 Task: Create a sub task Gather and Analyse Requirements for the task  Develop a new mobile app for a delivery service in the project AgileDream , assign it to team member softage.2@softage.net and update the status of the sub task to  Completed , set the priority of the sub task to High
Action: Mouse moved to (473, 343)
Screenshot: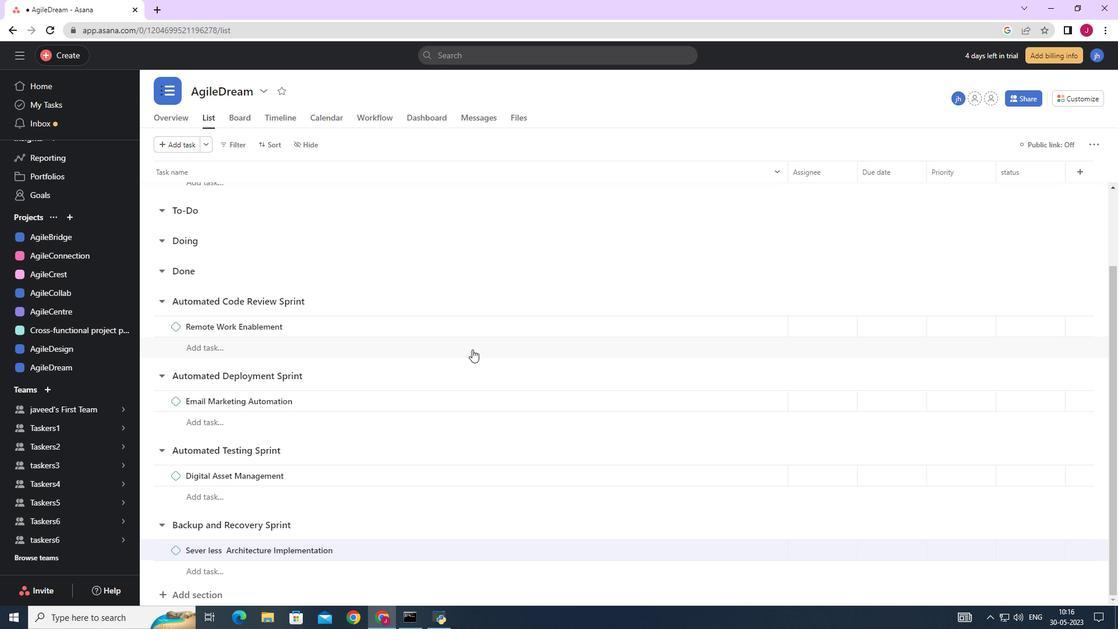 
Action: Mouse scrolled (473, 343) with delta (0, 0)
Screenshot: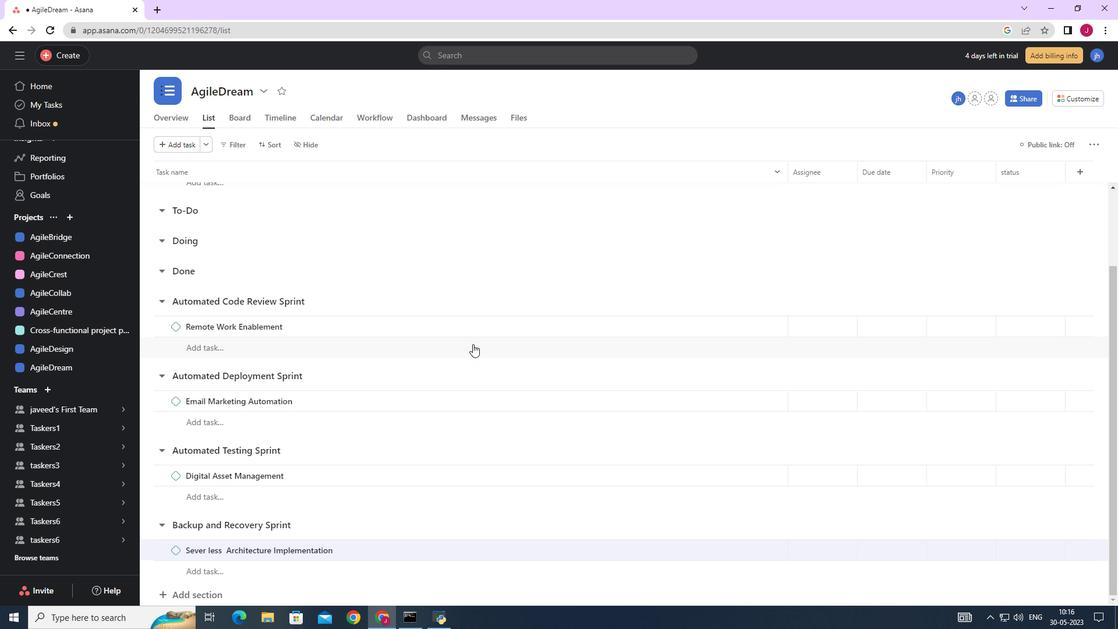 
Action: Mouse moved to (473, 343)
Screenshot: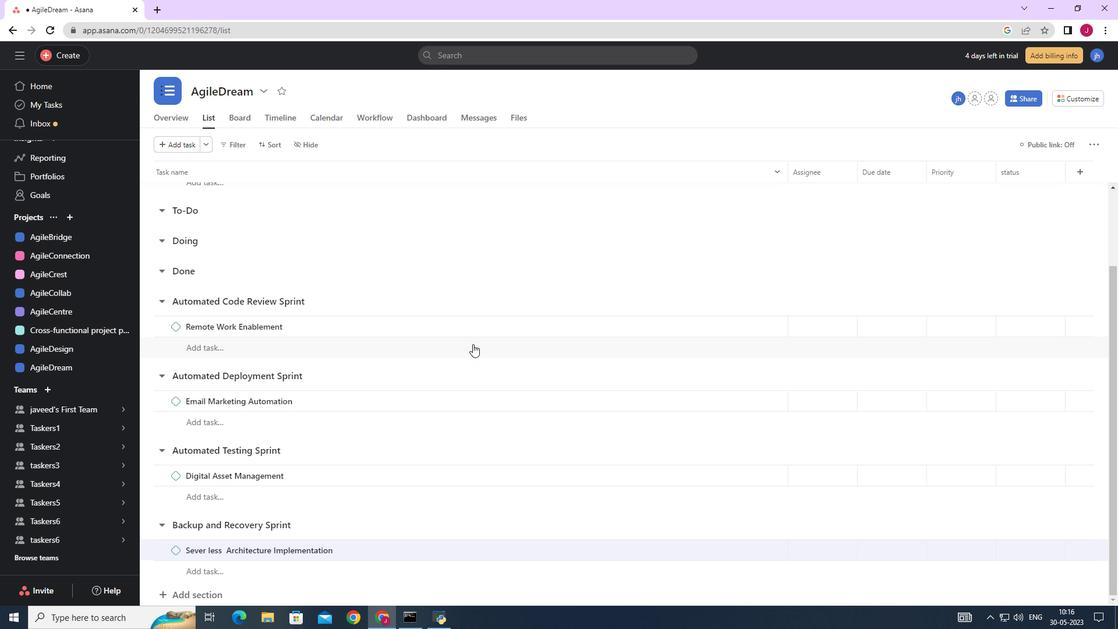 
Action: Mouse scrolled (473, 343) with delta (0, 0)
Screenshot: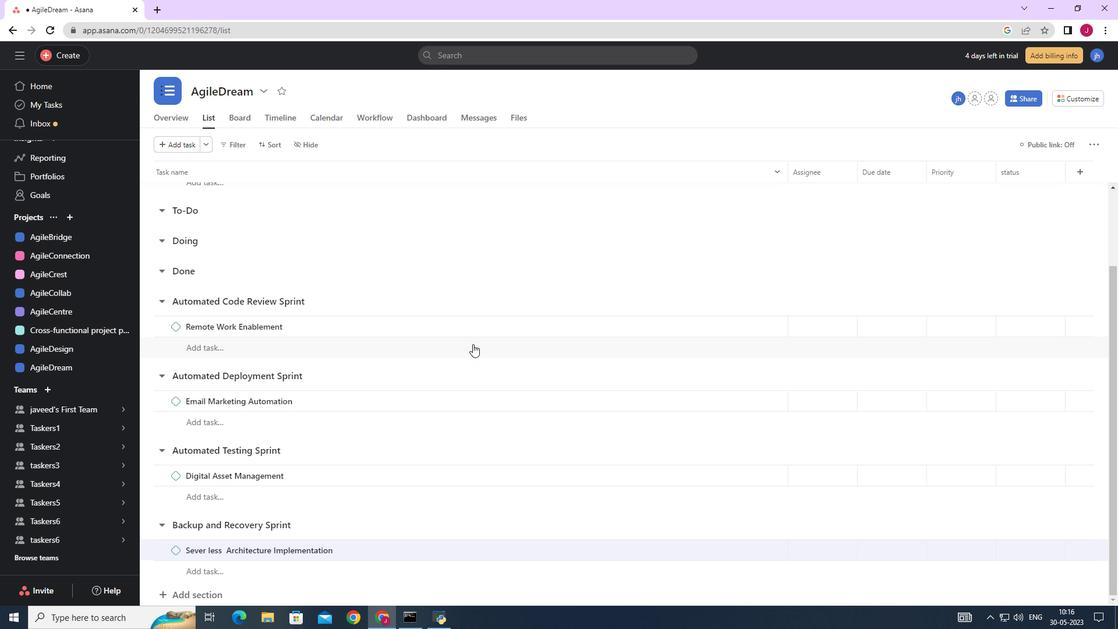 
Action: Mouse scrolled (473, 343) with delta (0, 0)
Screenshot: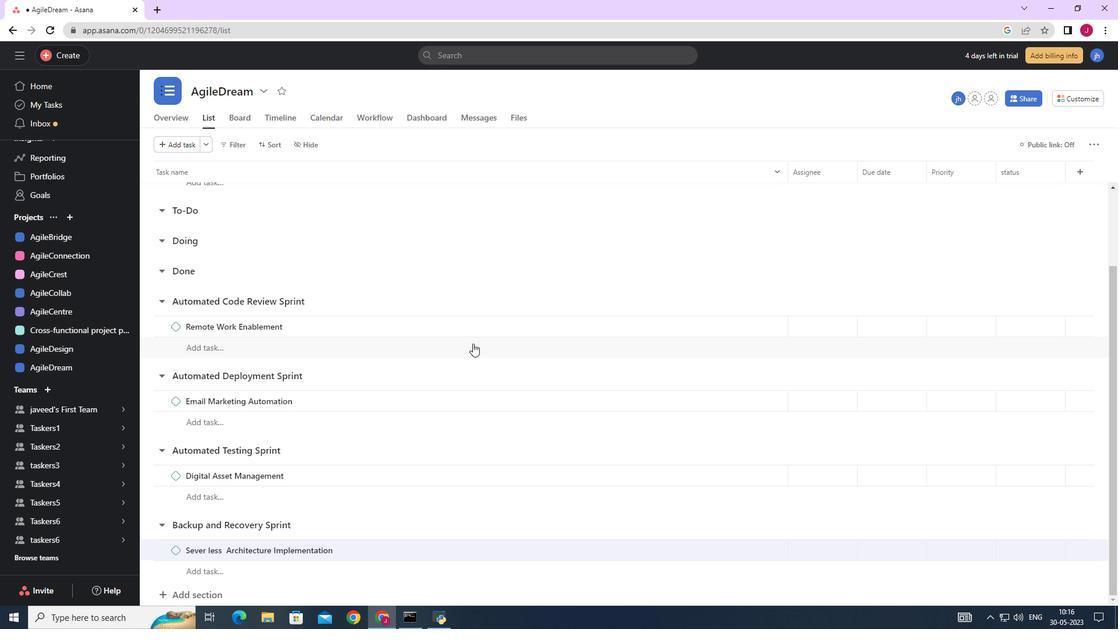 
Action: Mouse moved to (371, 344)
Screenshot: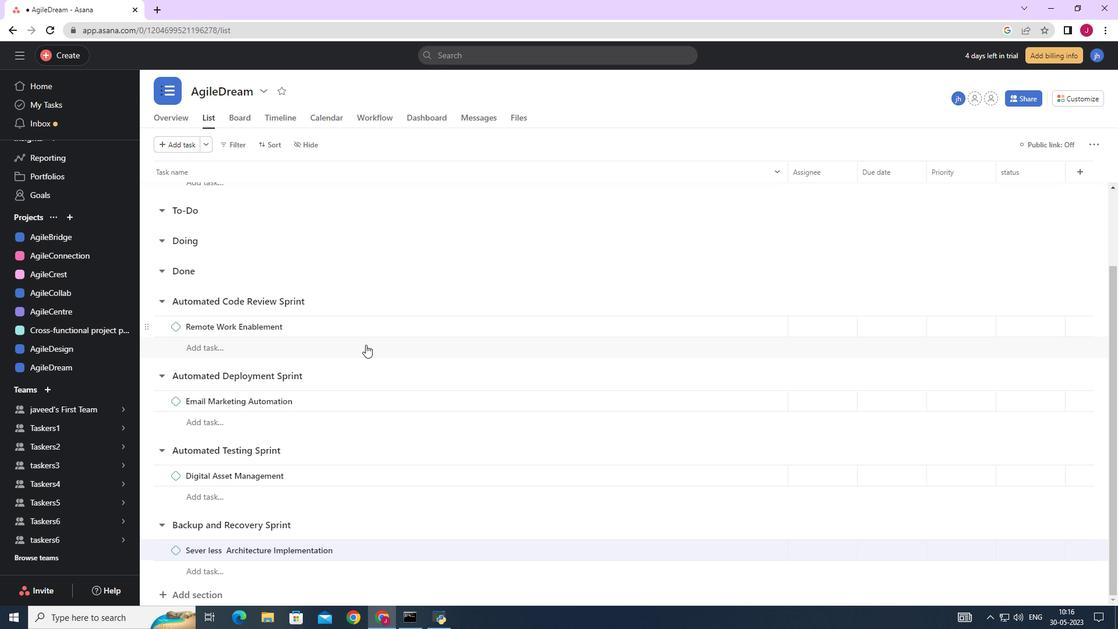 
Action: Mouse scrolled (371, 345) with delta (0, 0)
Screenshot: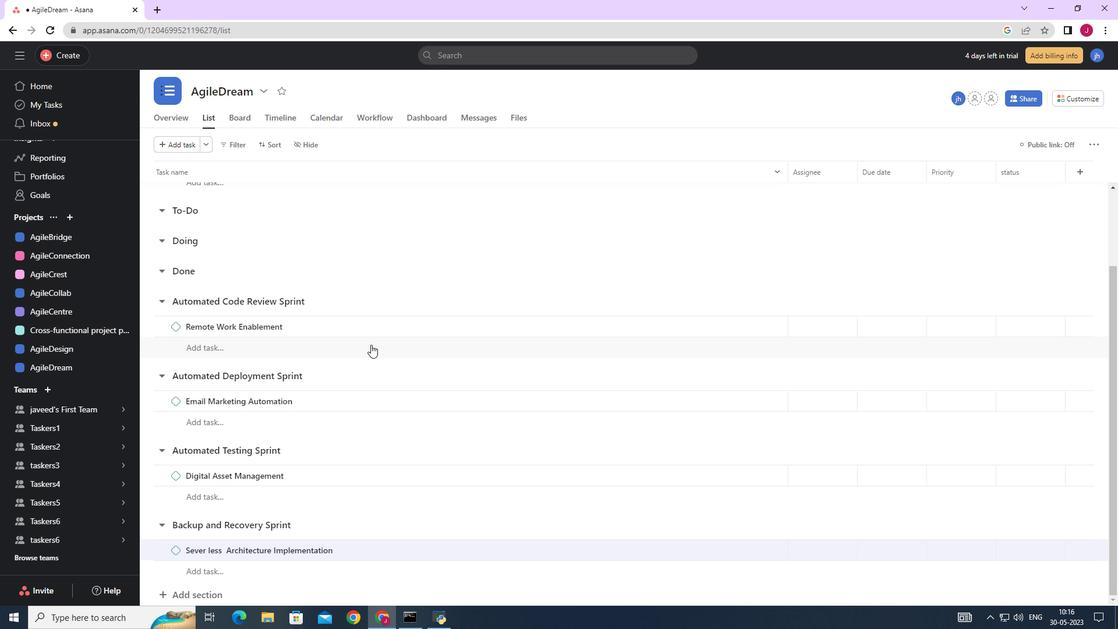 
Action: Mouse scrolled (371, 345) with delta (0, 0)
Screenshot: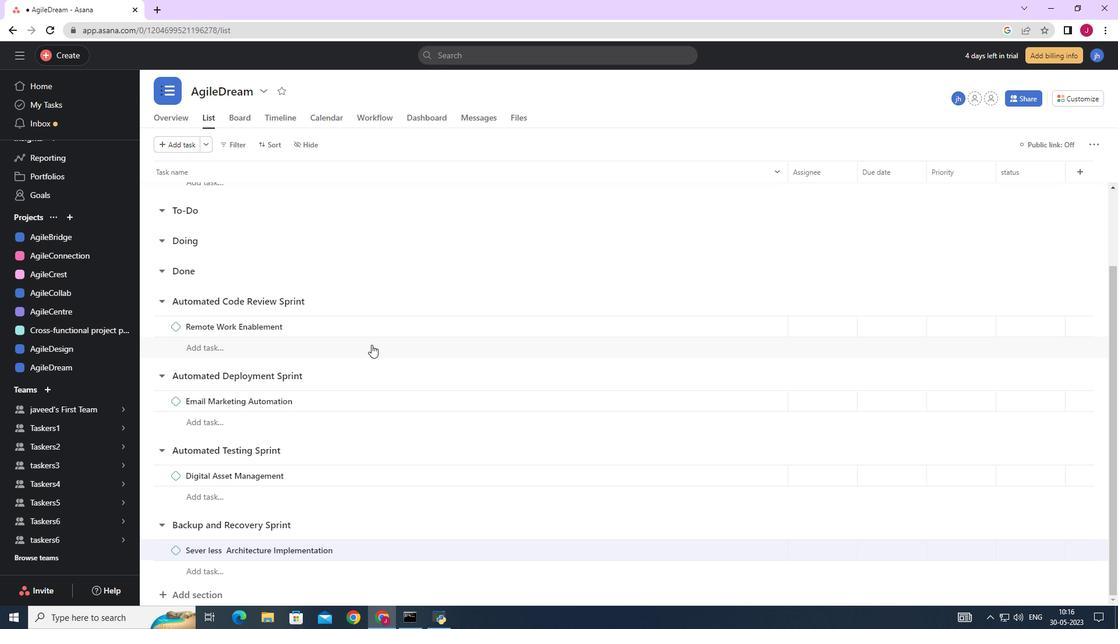 
Action: Mouse scrolled (371, 345) with delta (0, 0)
Screenshot: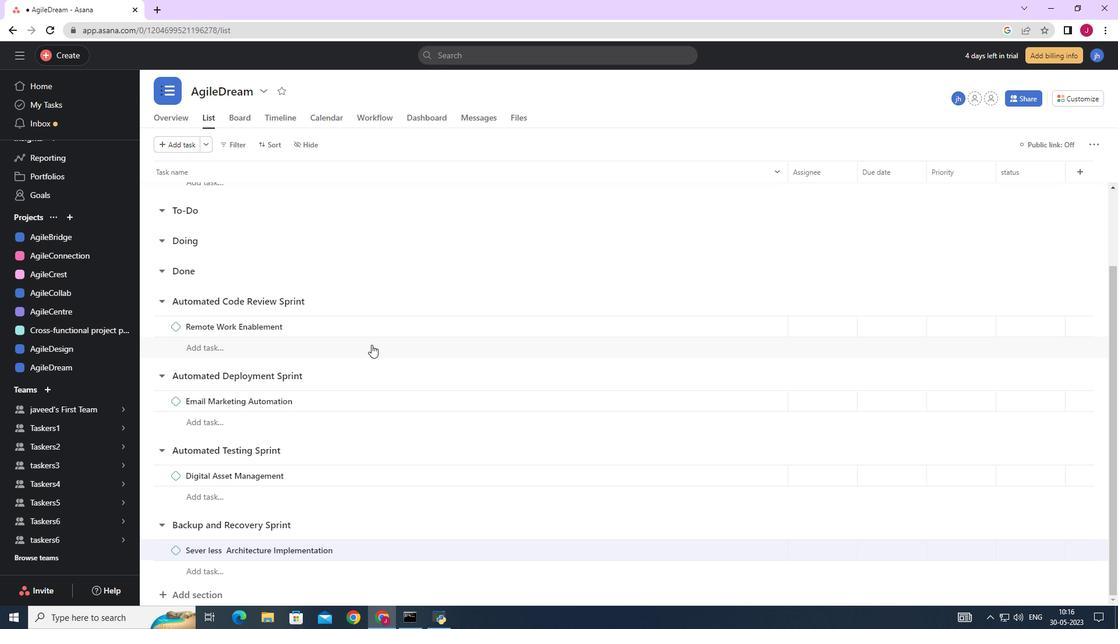 
Action: Mouse scrolled (371, 345) with delta (0, 0)
Screenshot: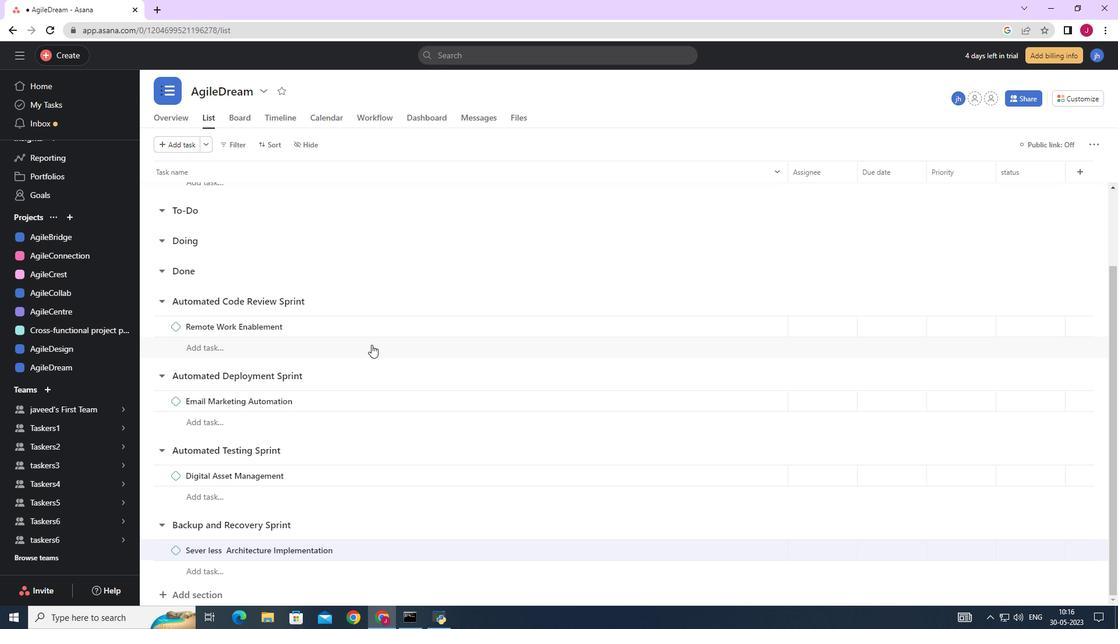 
Action: Mouse moved to (728, 258)
Screenshot: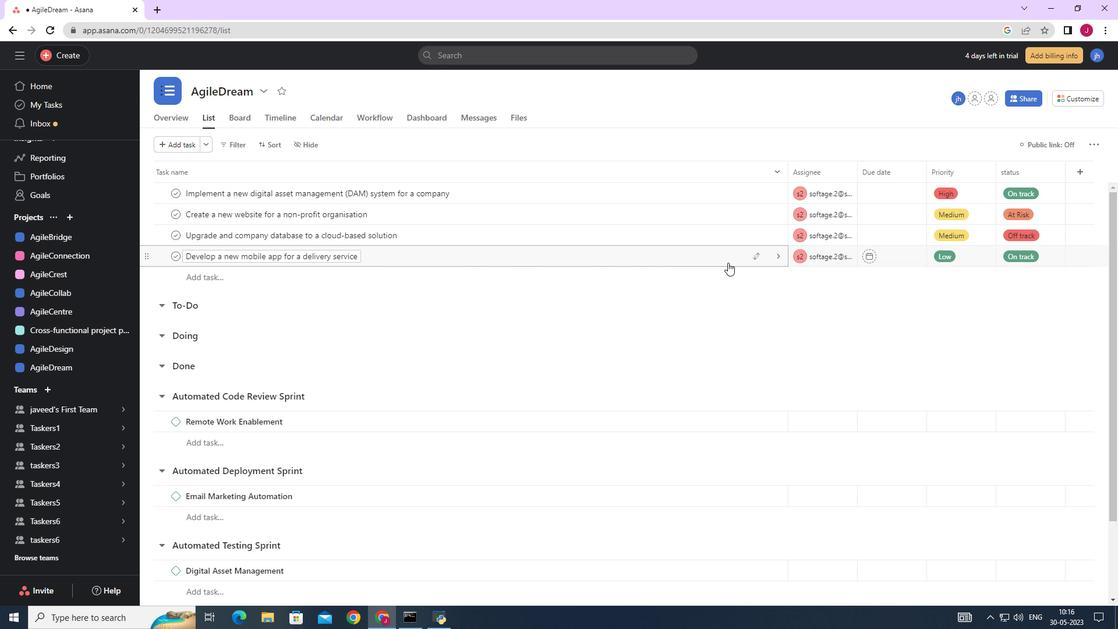 
Action: Mouse pressed left at (728, 258)
Screenshot: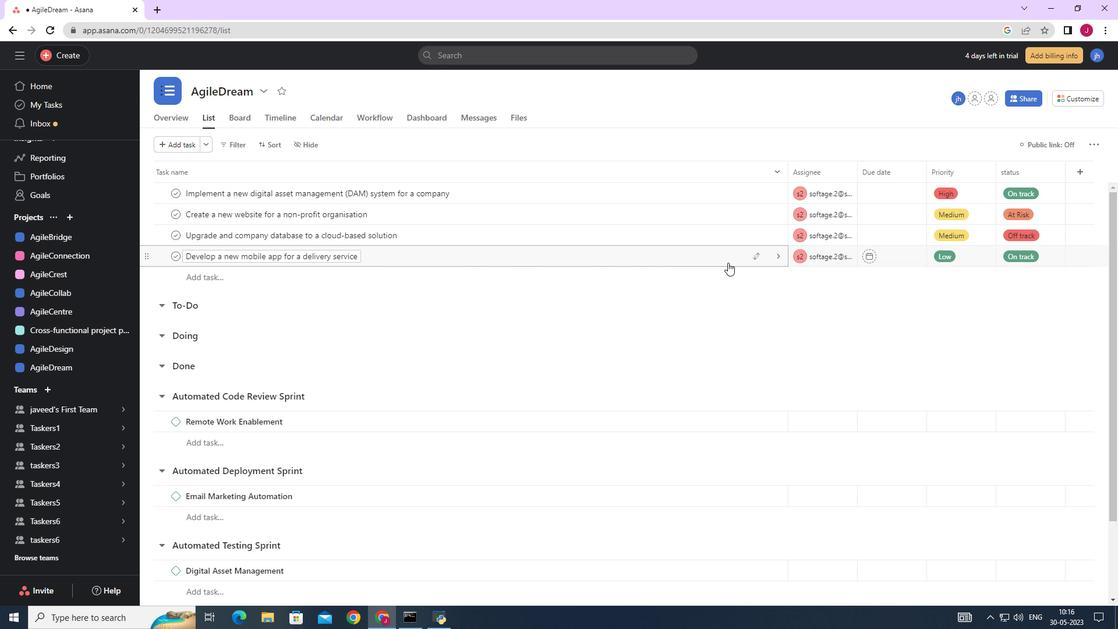 
Action: Mouse moved to (799, 364)
Screenshot: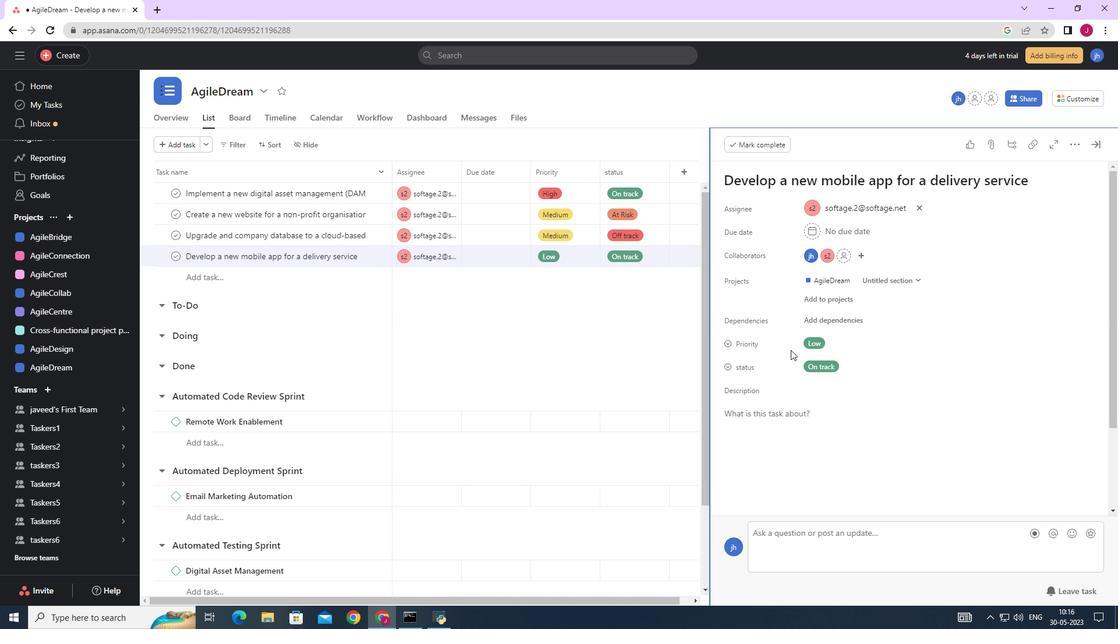 
Action: Mouse scrolled (799, 364) with delta (0, 0)
Screenshot: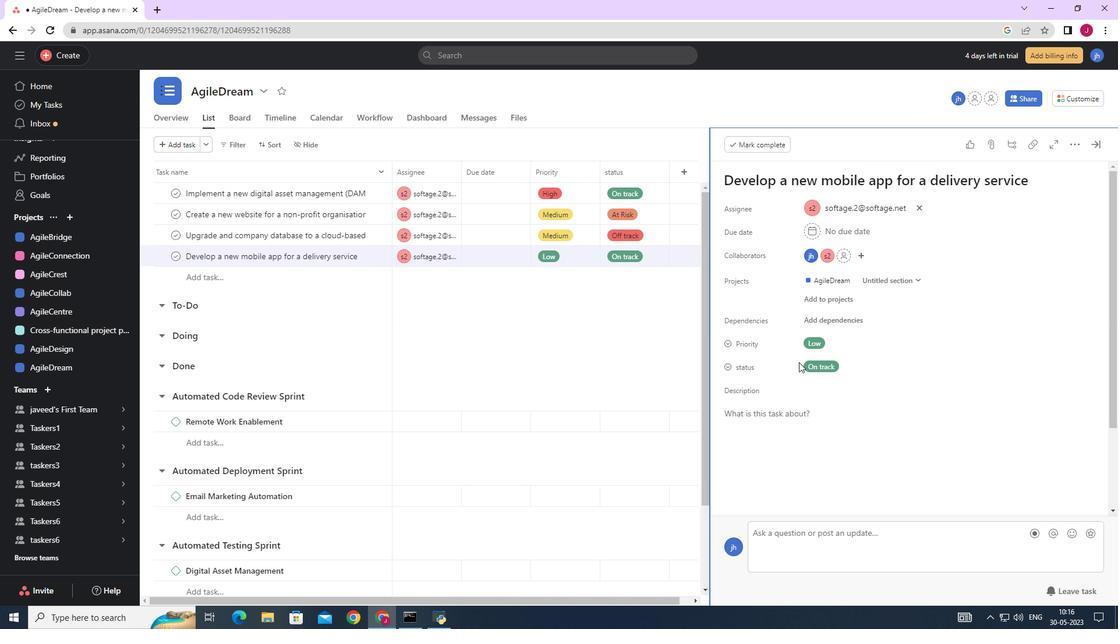 
Action: Mouse scrolled (799, 364) with delta (0, 0)
Screenshot: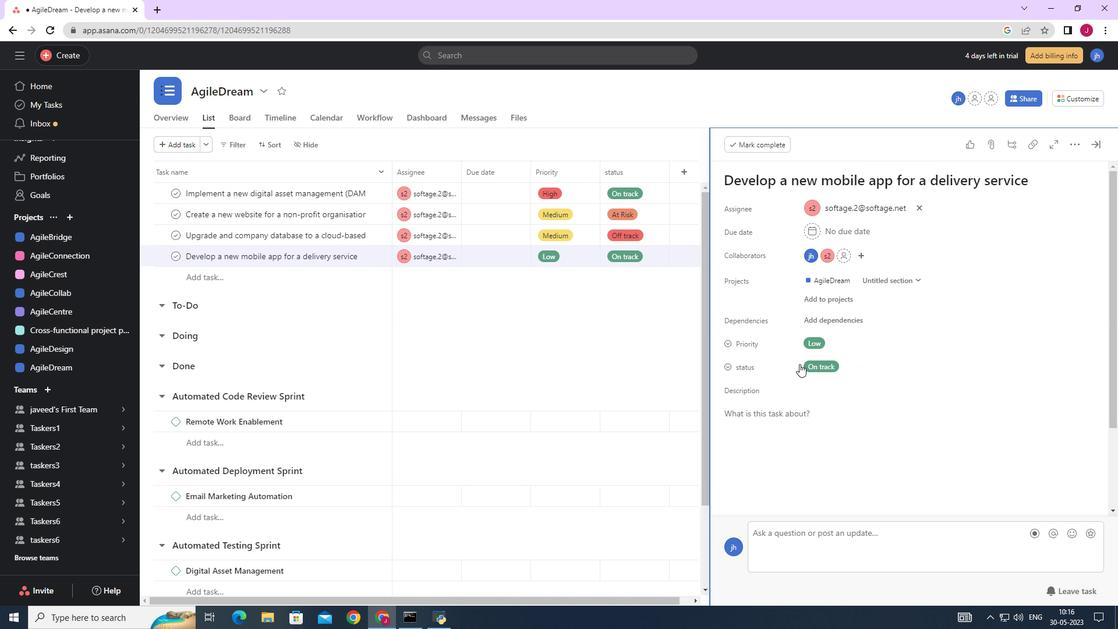 
Action: Mouse scrolled (799, 364) with delta (0, 0)
Screenshot: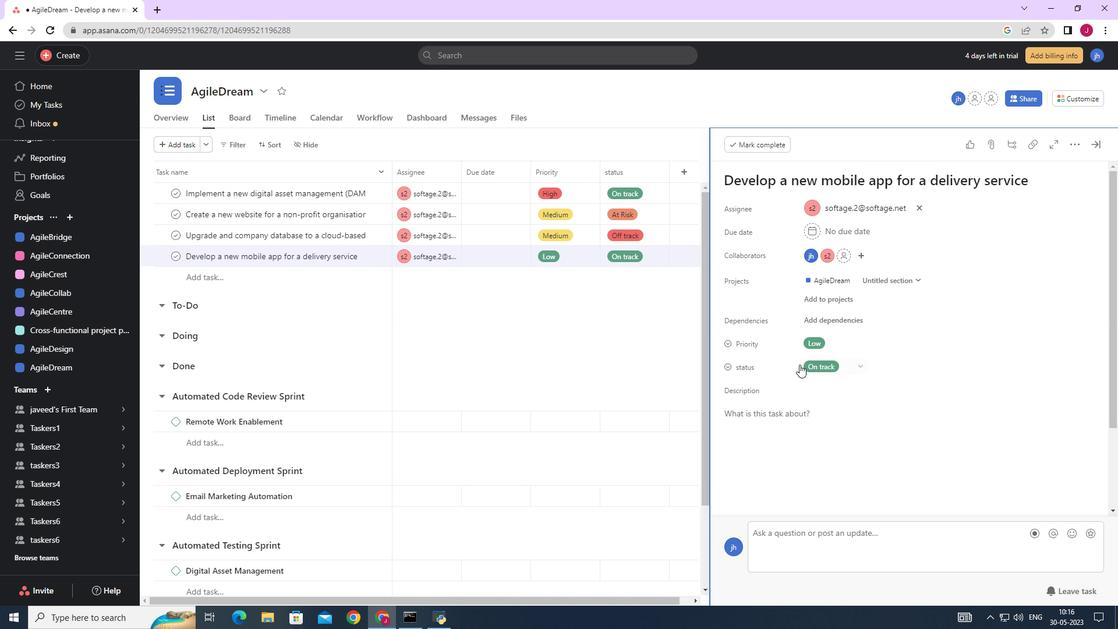 
Action: Mouse scrolled (799, 364) with delta (0, 0)
Screenshot: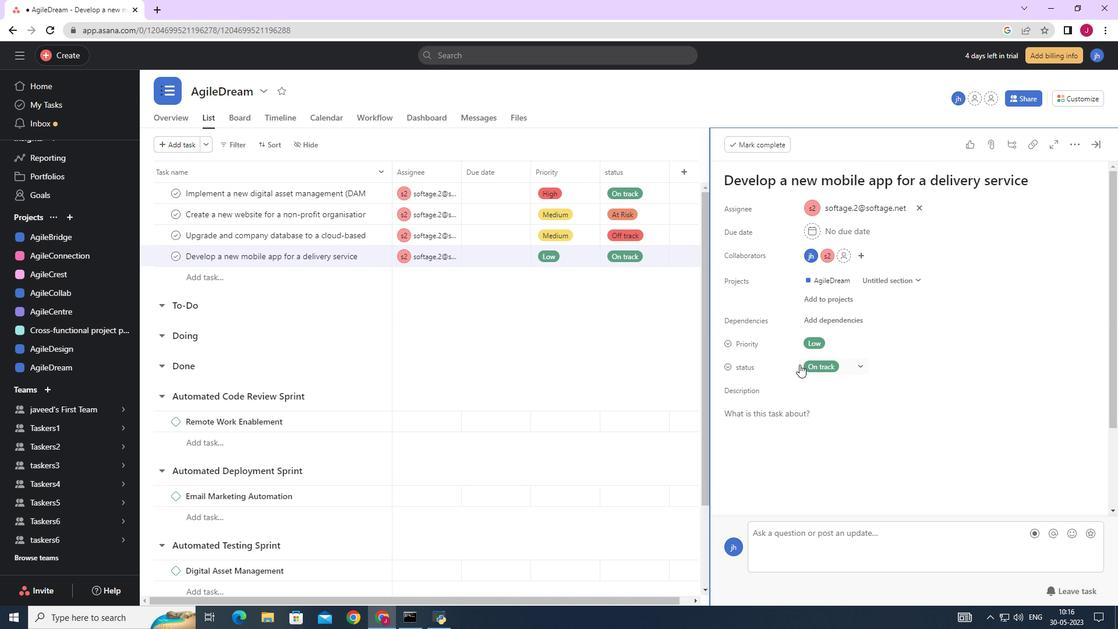 
Action: Mouse moved to (767, 422)
Screenshot: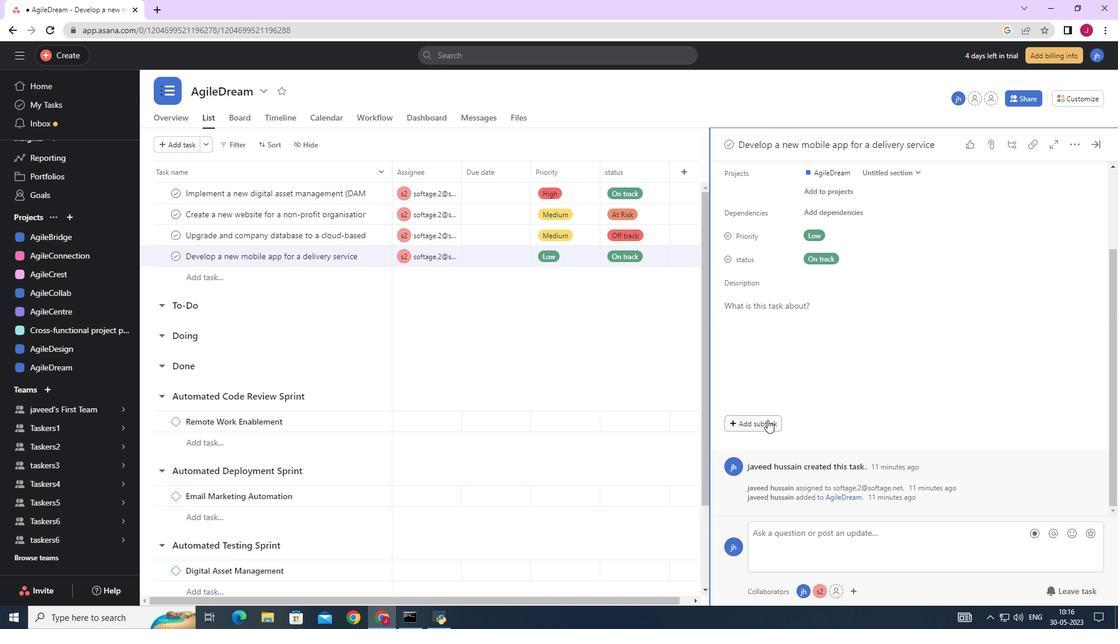 
Action: Mouse pressed left at (767, 422)
Screenshot: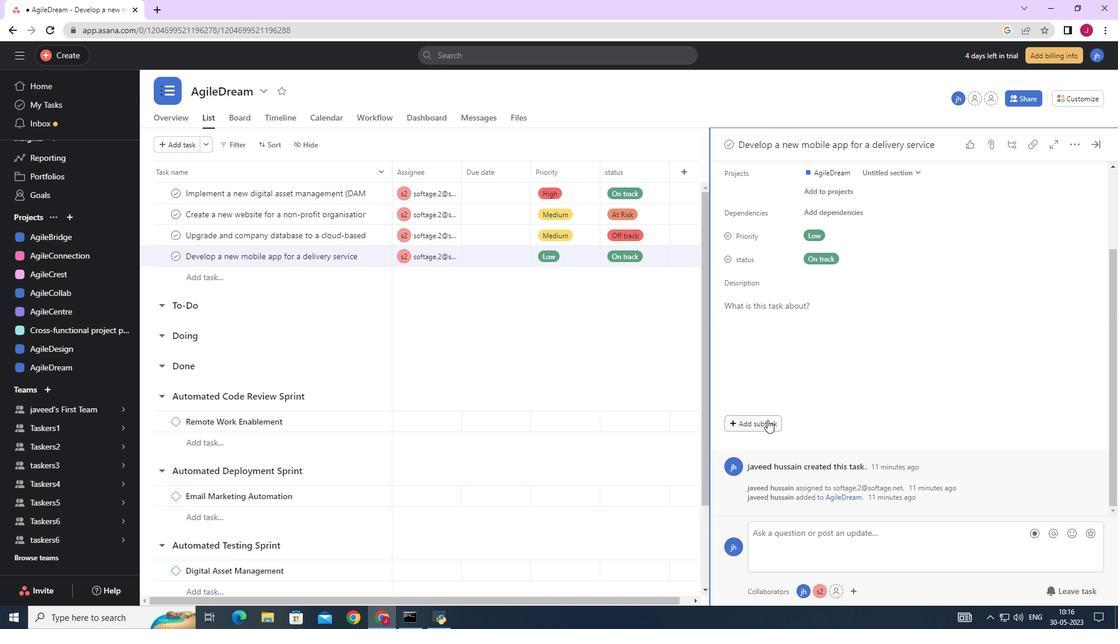 
Action: Mouse moved to (762, 395)
Screenshot: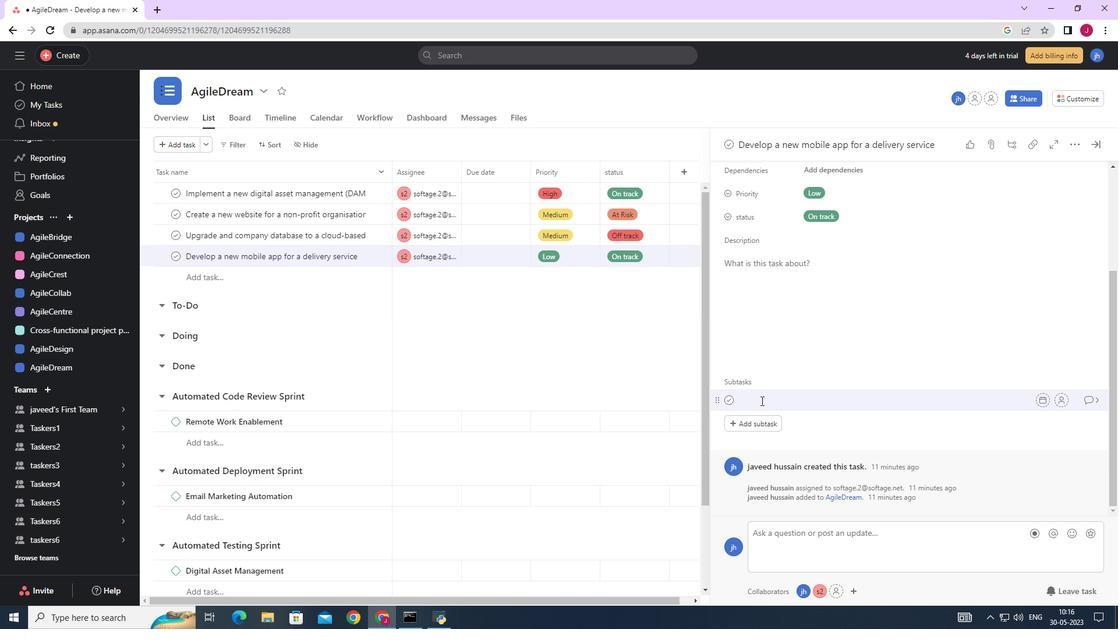 
Action: Key pressed <Key.caps_lock>G<Key.caps_lock>ather<Key.space>and<Key.space><Key.caps_lock>A<Key.caps_lock>nalyse<Key.space><Key.caps_lock>R<Key.caps_lock>equirements
Screenshot: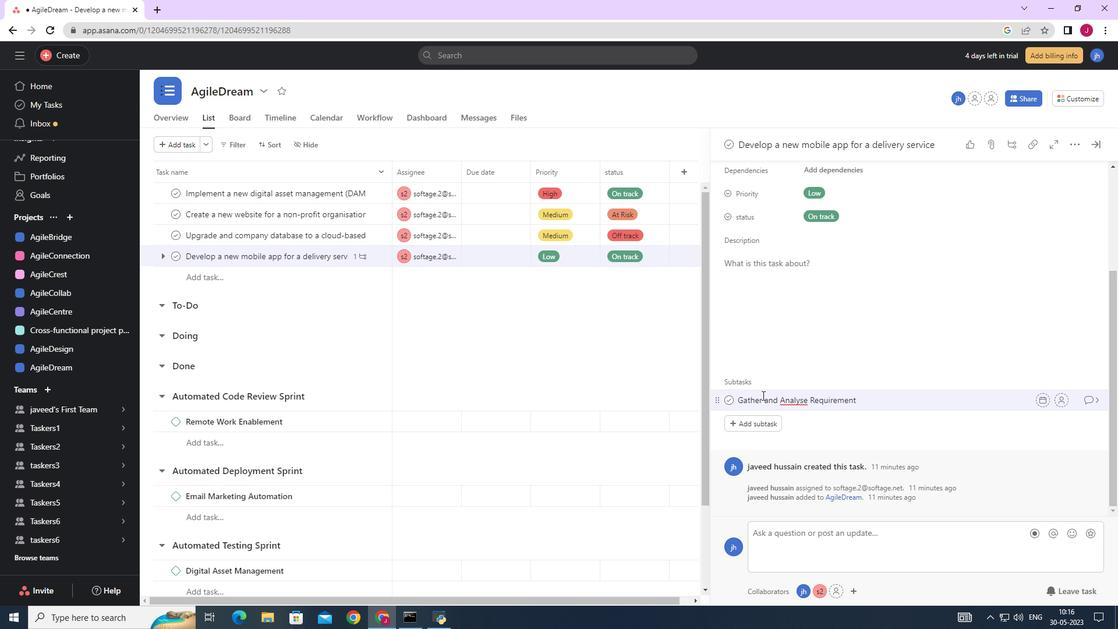 
Action: Mouse moved to (1061, 404)
Screenshot: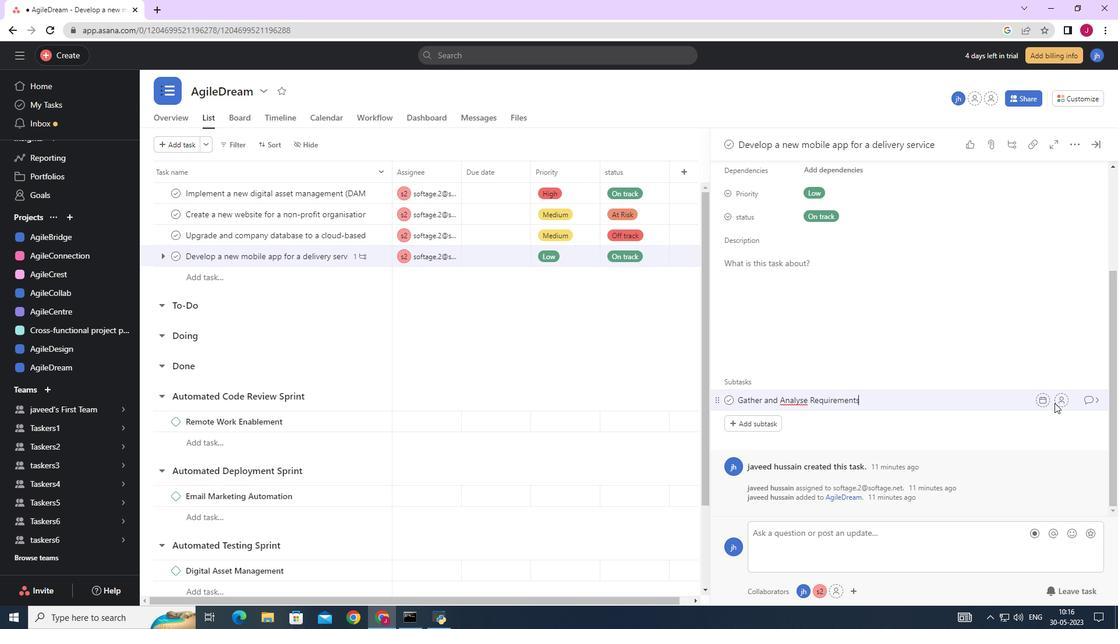 
Action: Mouse pressed left at (1061, 404)
Screenshot: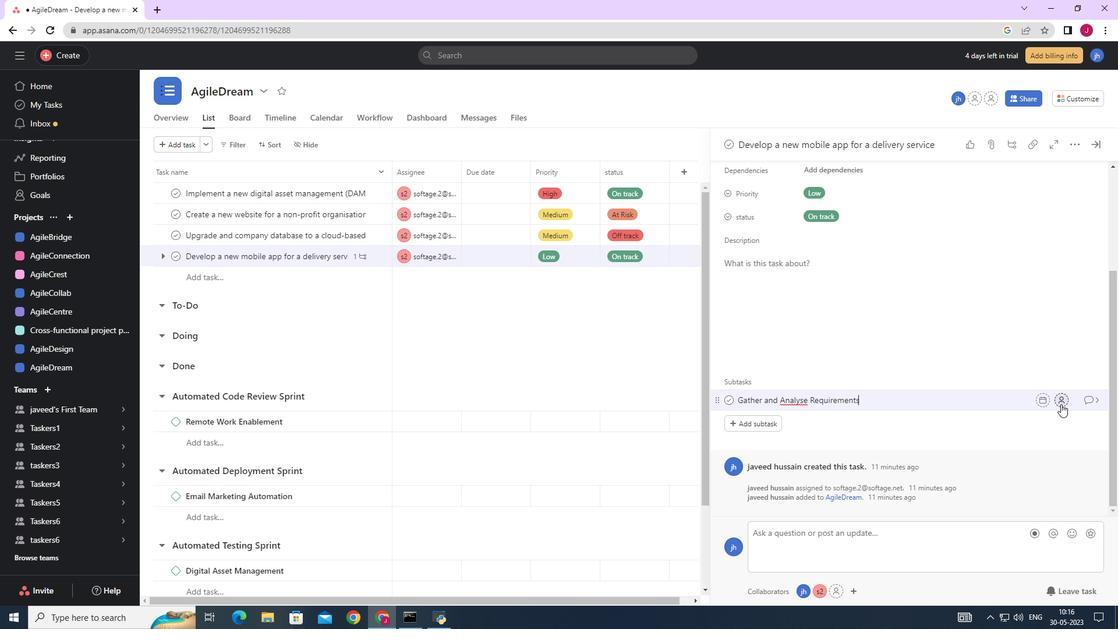 
Action: Mouse moved to (1061, 404)
Screenshot: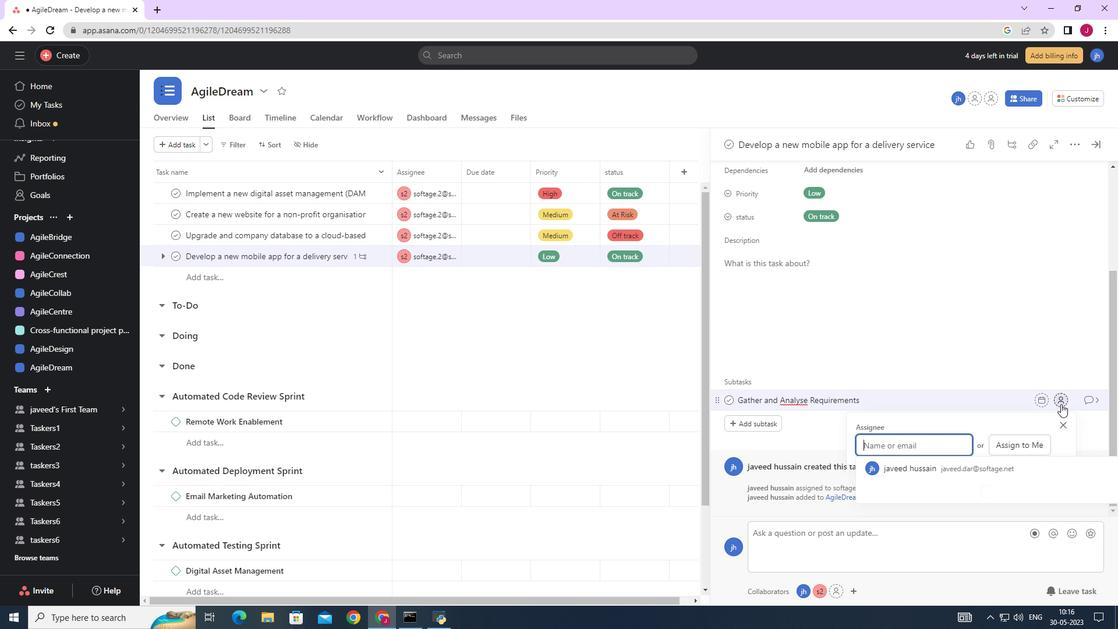 
Action: Key pressed sofatge.2
Screenshot: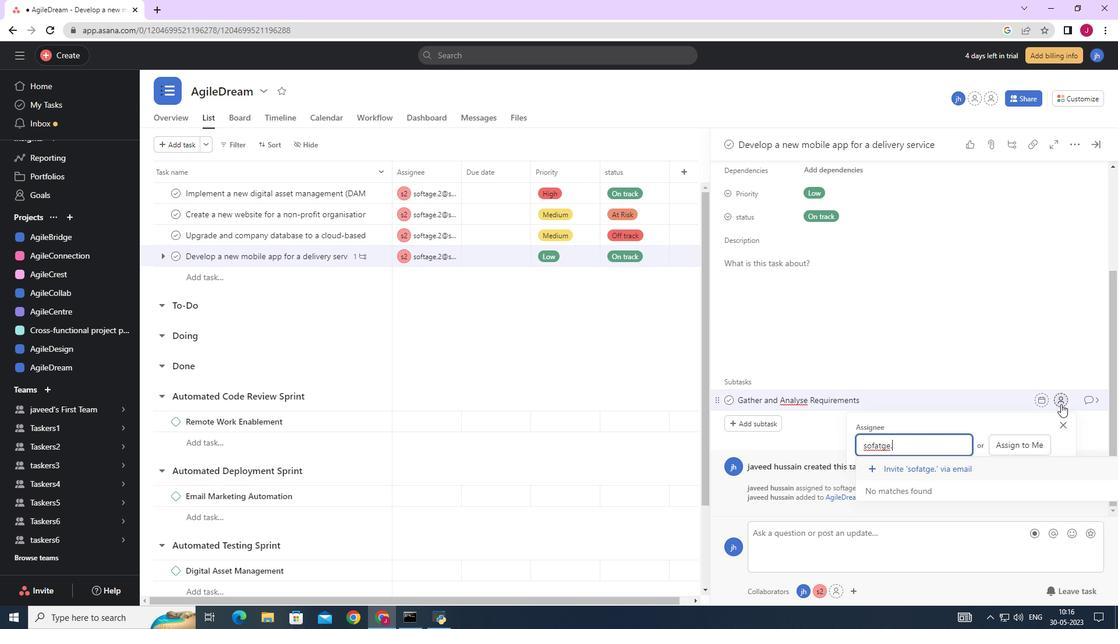 
Action: Mouse moved to (1057, 403)
Screenshot: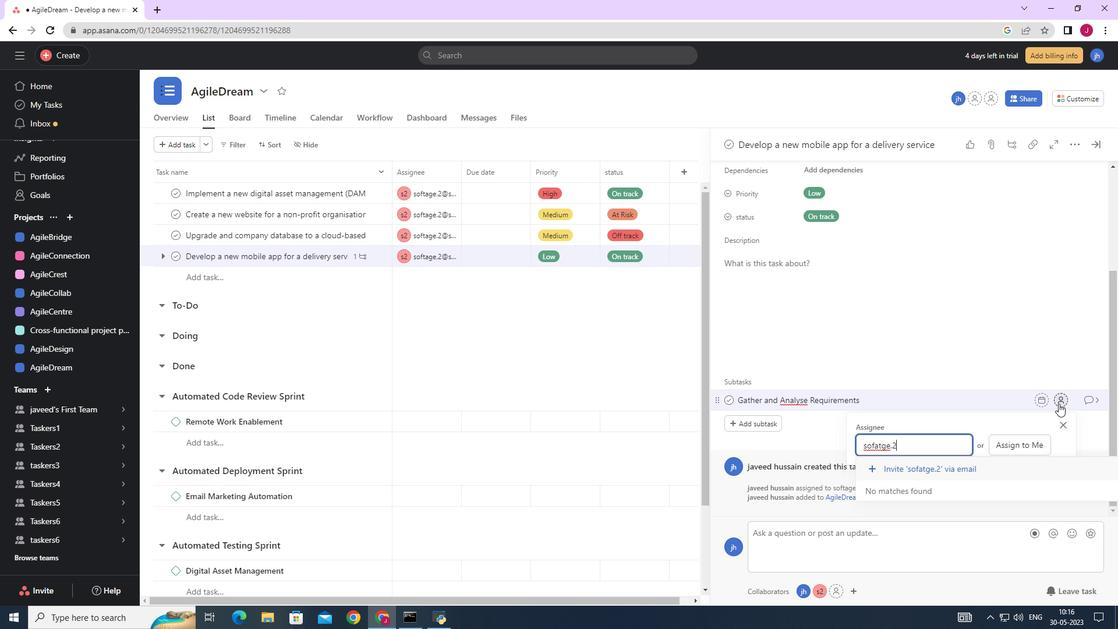 
Action: Key pressed <Key.backspace><Key.backspace><Key.backspace><Key.backspace><Key.backspace><Key.backspace>tage.2
Screenshot: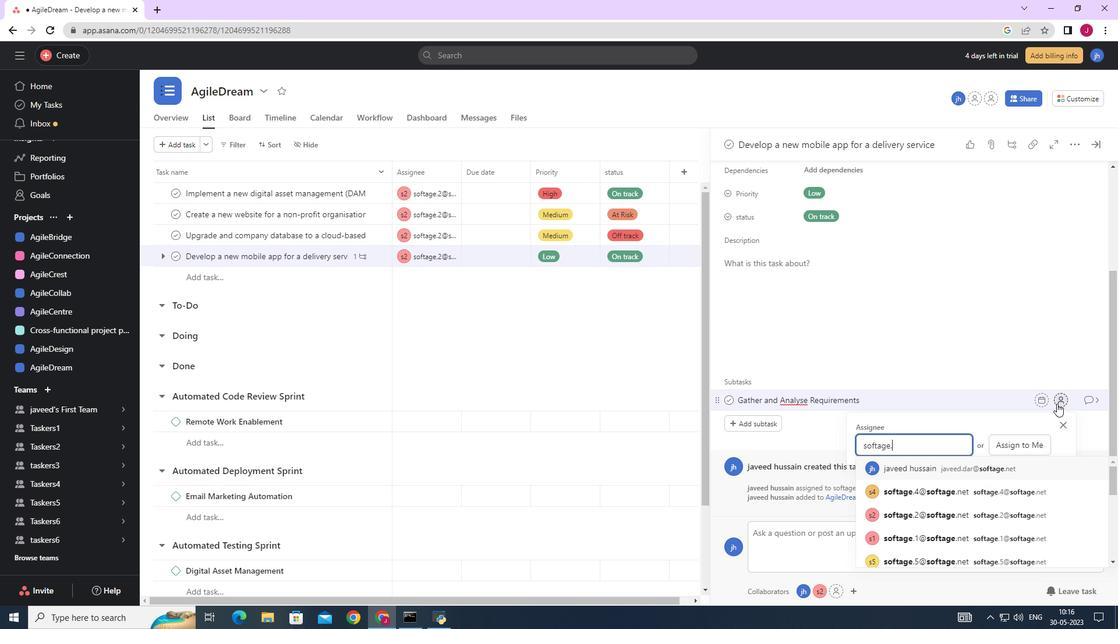 
Action: Mouse moved to (946, 466)
Screenshot: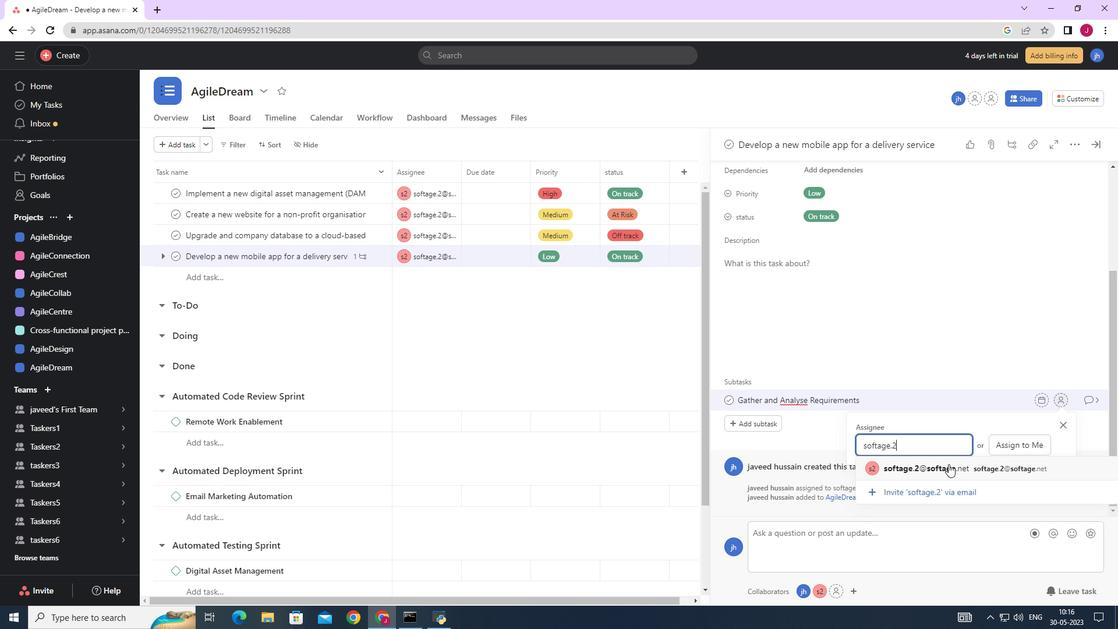 
Action: Mouse pressed left at (946, 466)
Screenshot: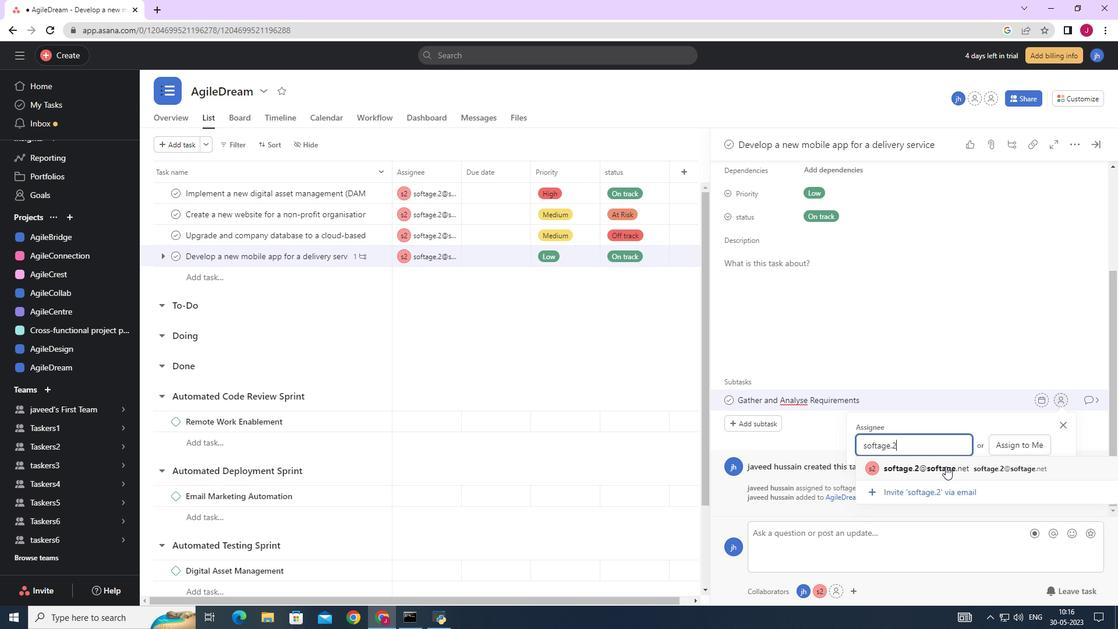 
Action: Mouse moved to (1094, 399)
Screenshot: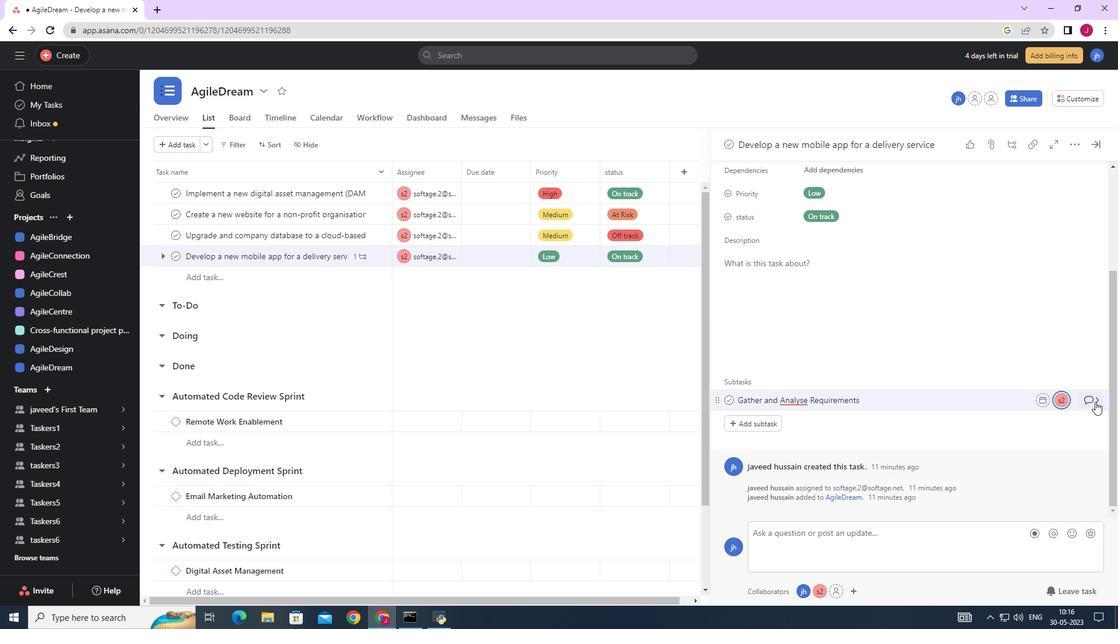 
Action: Mouse pressed left at (1094, 399)
Screenshot: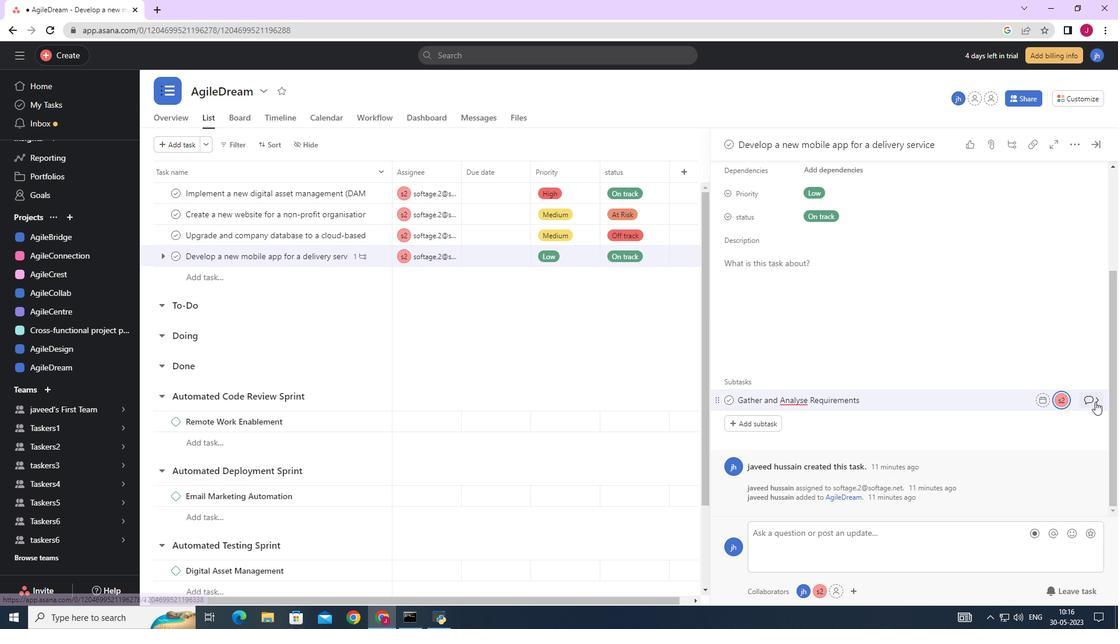
Action: Mouse moved to (775, 332)
Screenshot: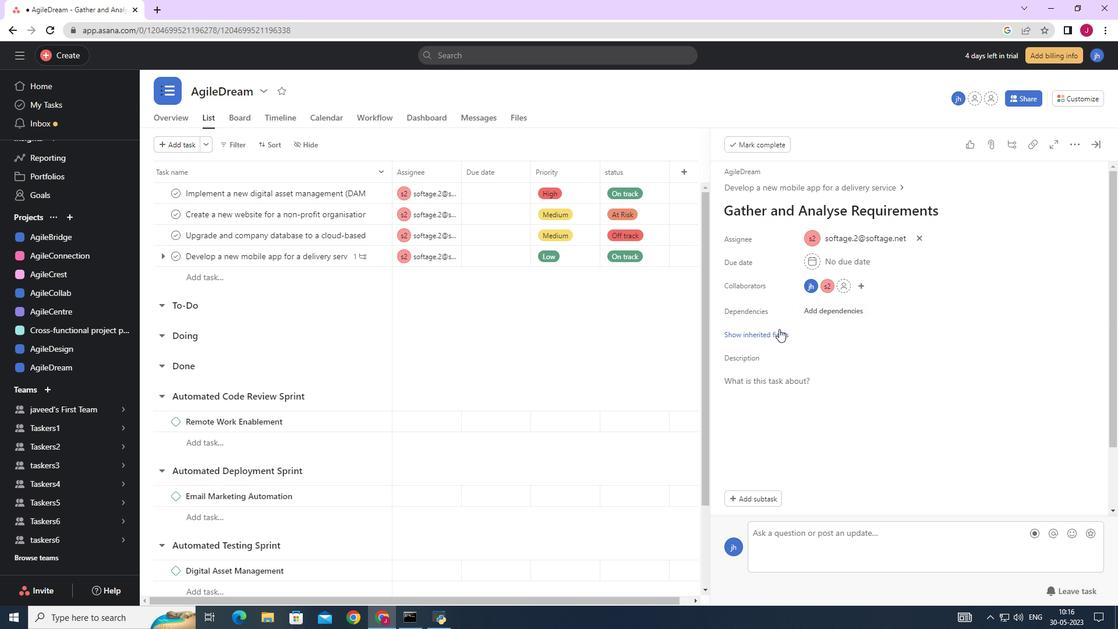 
Action: Mouse pressed left at (775, 332)
Screenshot: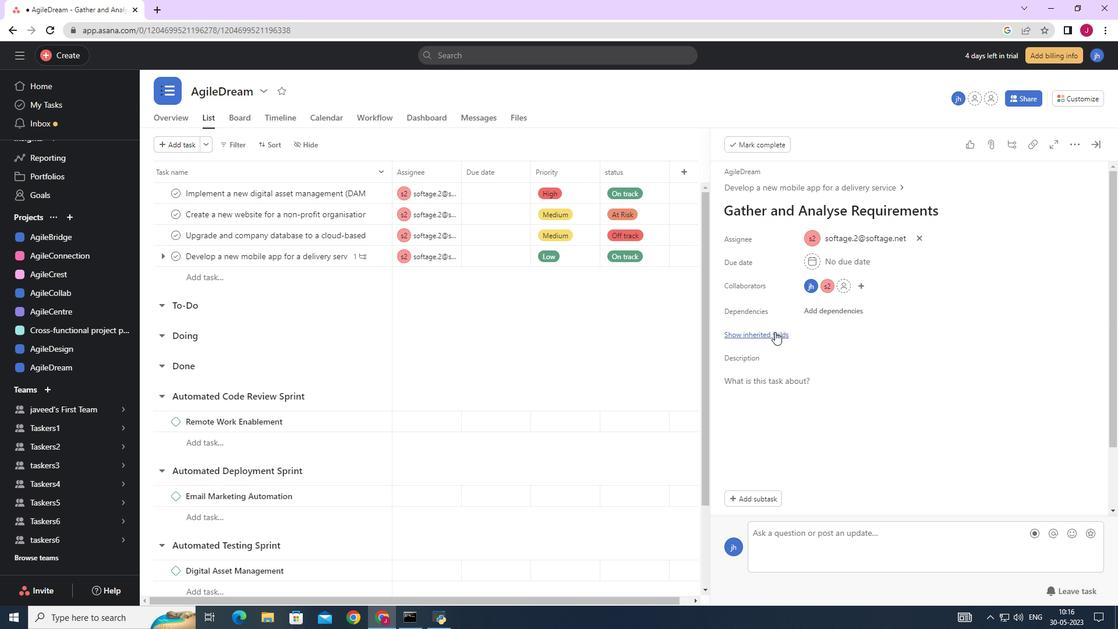 
Action: Mouse moved to (810, 361)
Screenshot: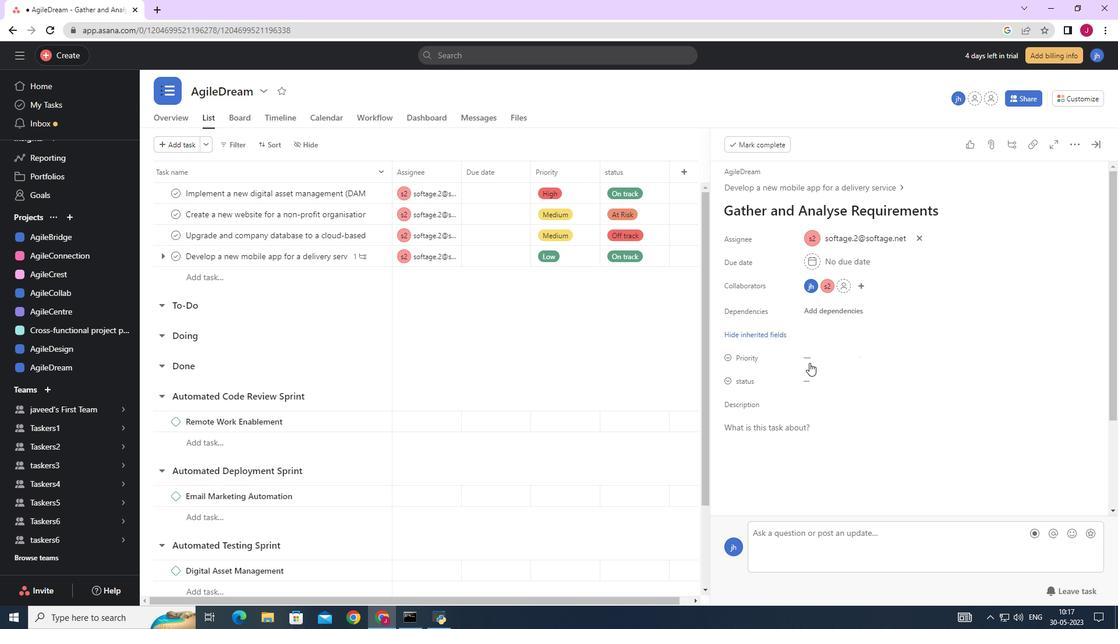 
Action: Mouse pressed left at (810, 361)
Screenshot: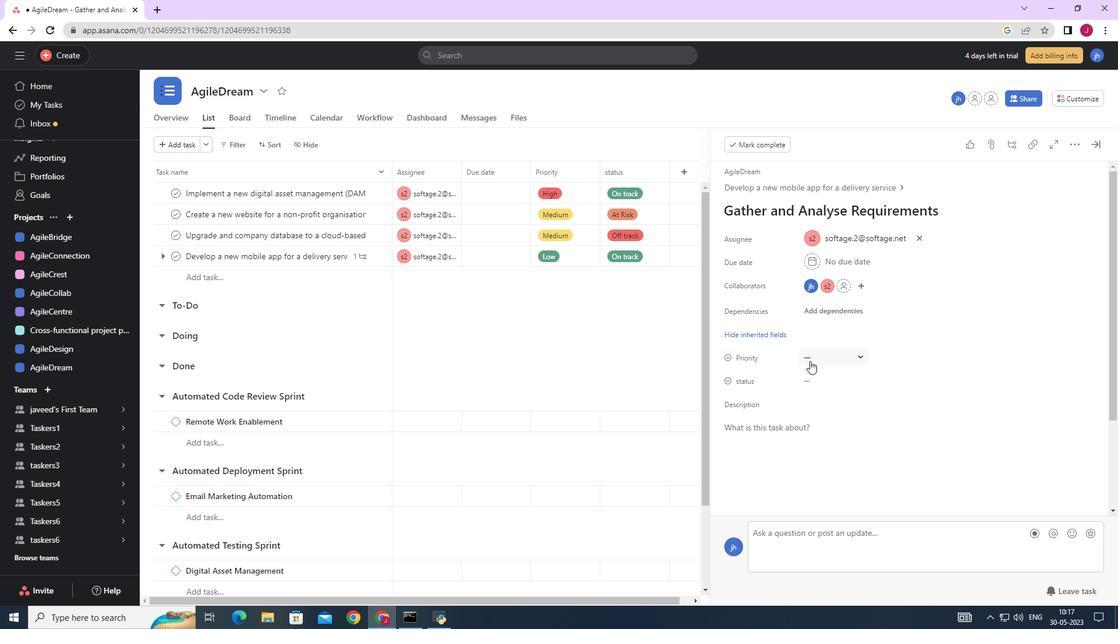 
Action: Mouse moved to (837, 398)
Screenshot: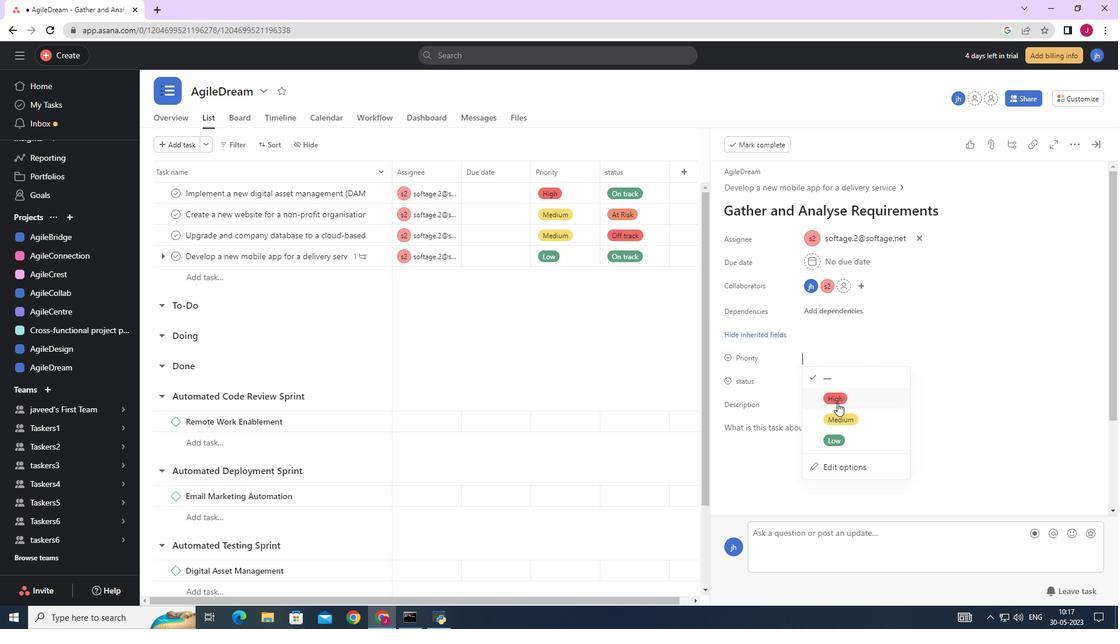 
Action: Mouse pressed left at (837, 398)
Screenshot: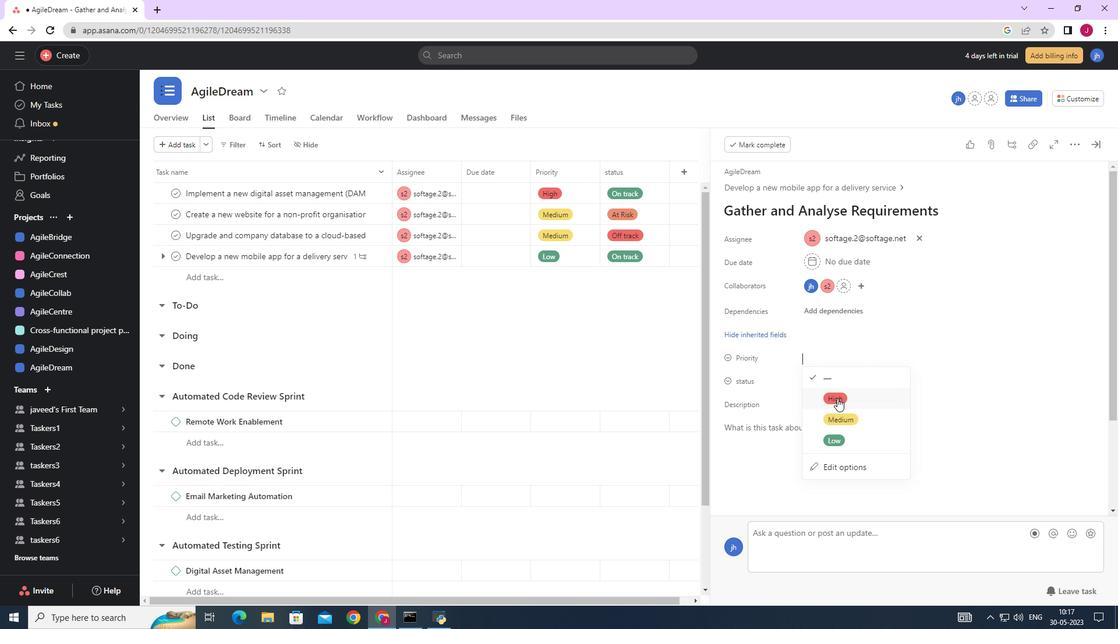 
Action: Mouse moved to (807, 381)
Screenshot: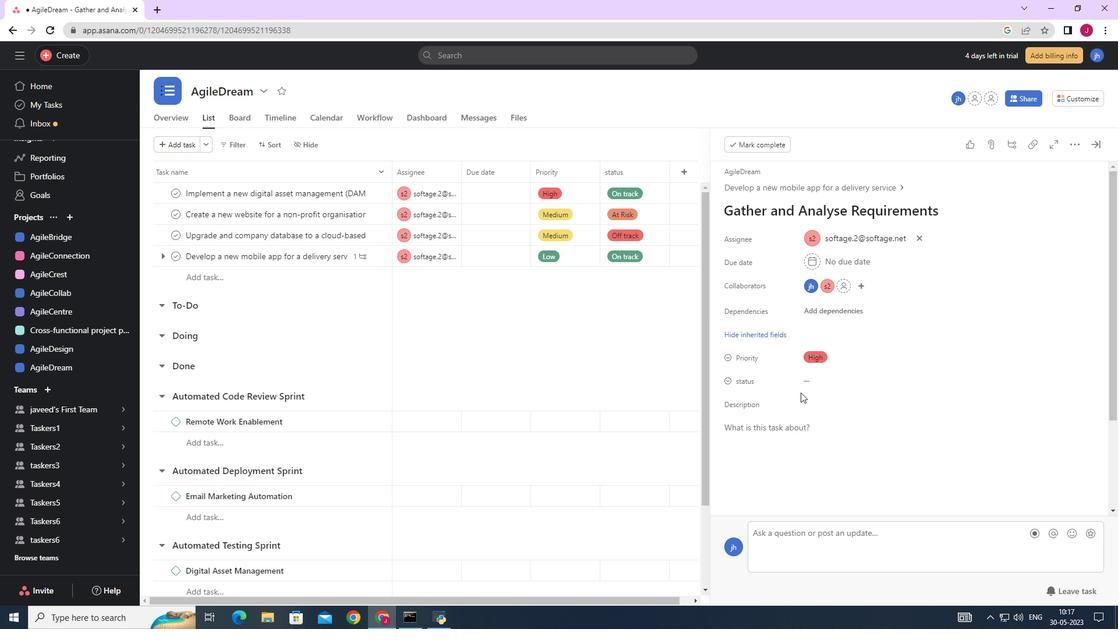 
Action: Mouse pressed left at (807, 381)
Screenshot: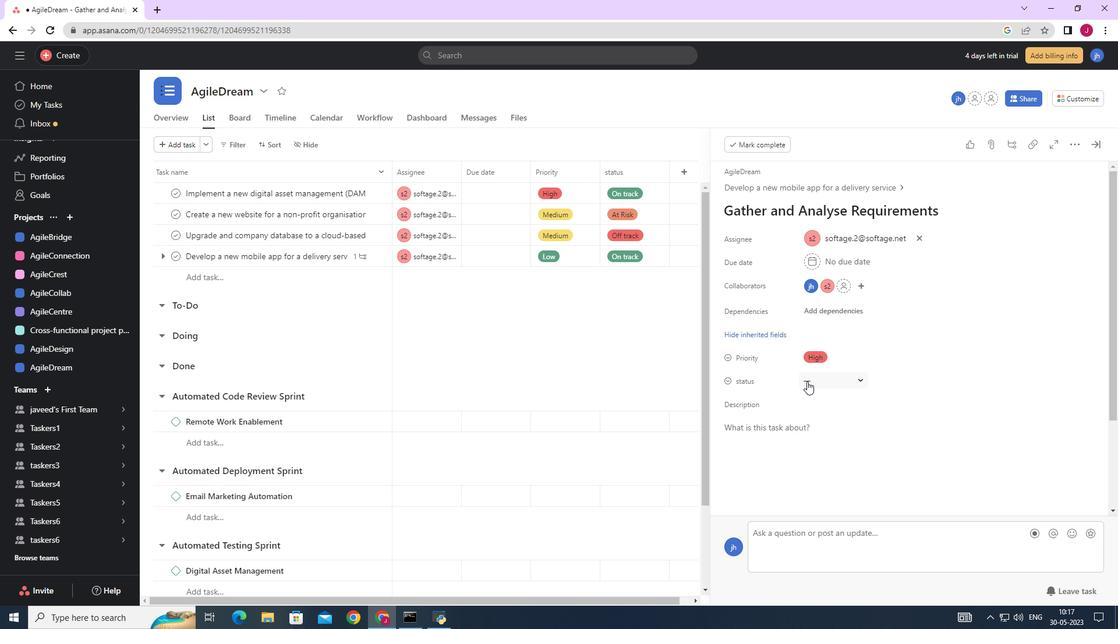 
Action: Mouse moved to (840, 488)
Screenshot: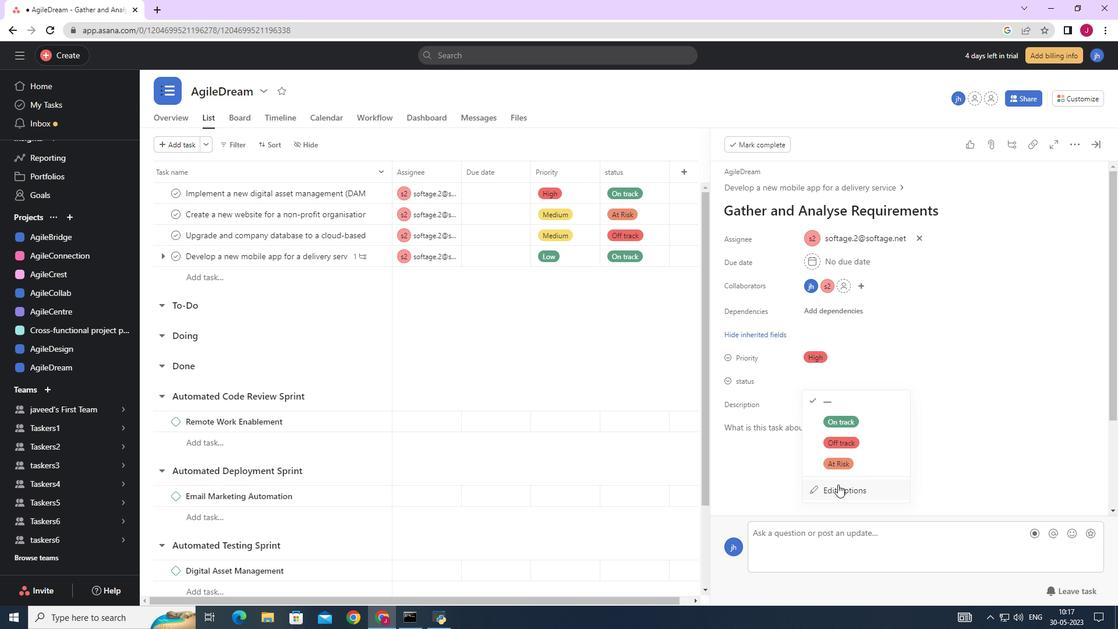 
Action: Mouse pressed left at (840, 488)
Screenshot: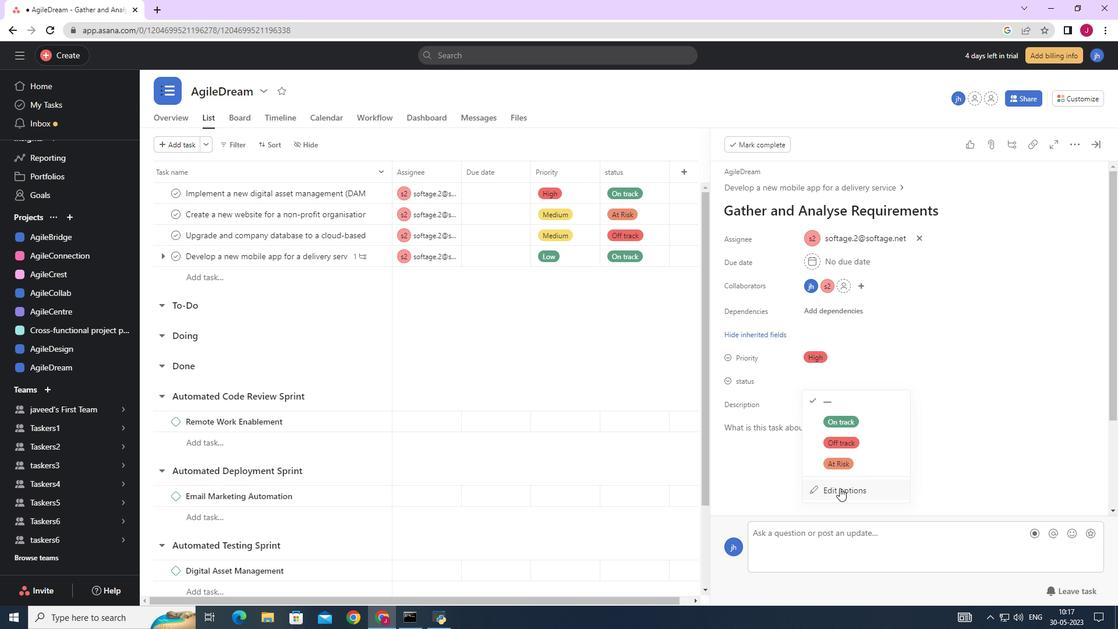 
Action: Mouse moved to (456, 285)
Screenshot: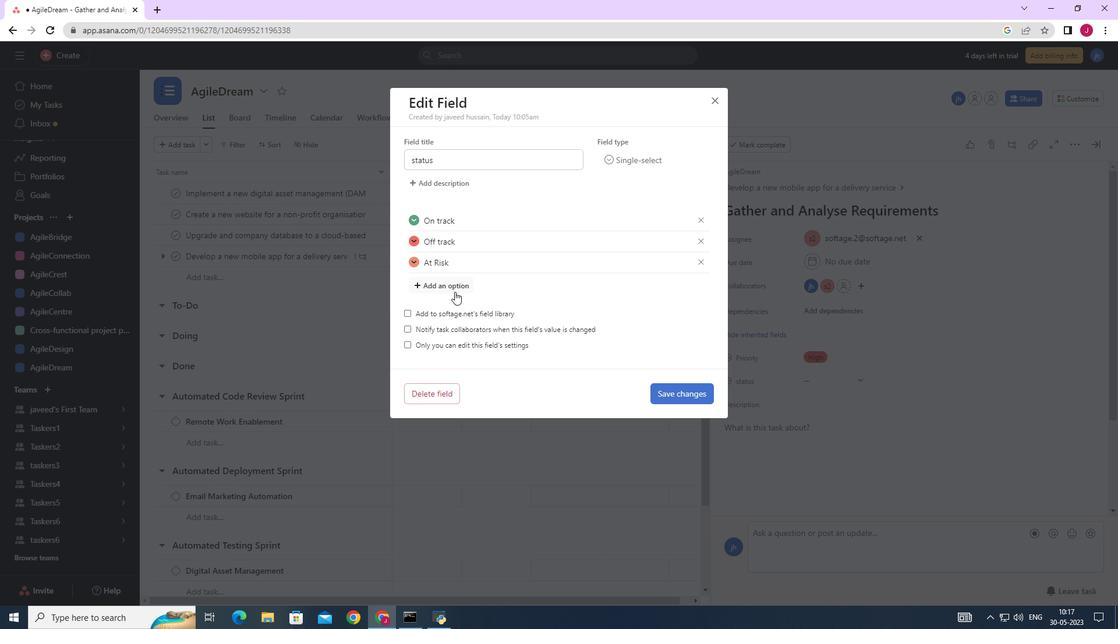 
Action: Mouse pressed left at (456, 285)
Screenshot: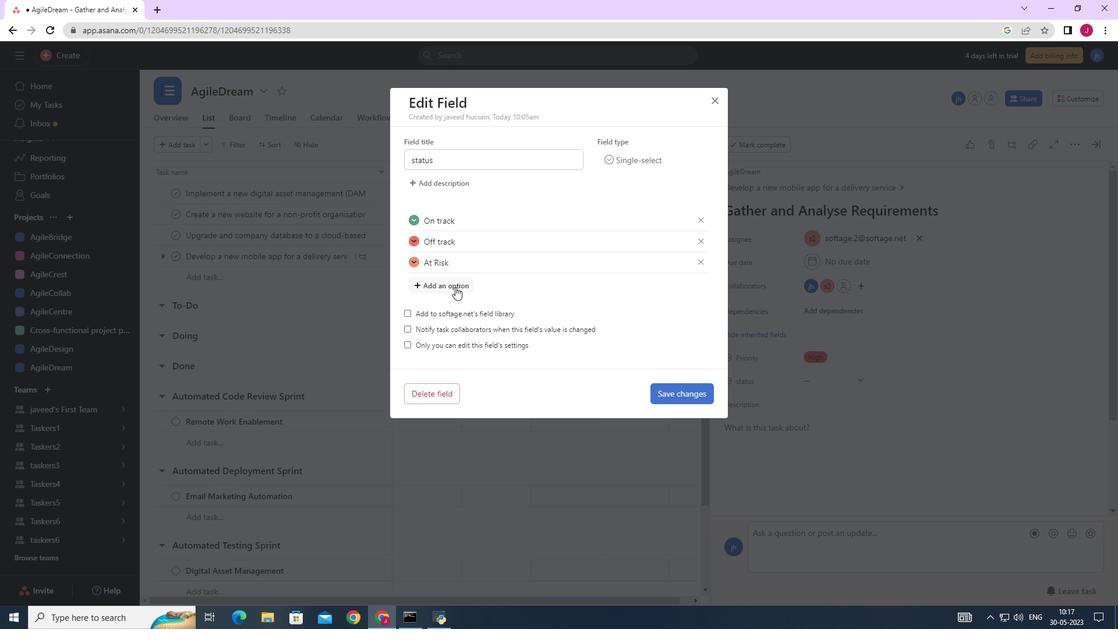 
Action: Mouse moved to (463, 283)
Screenshot: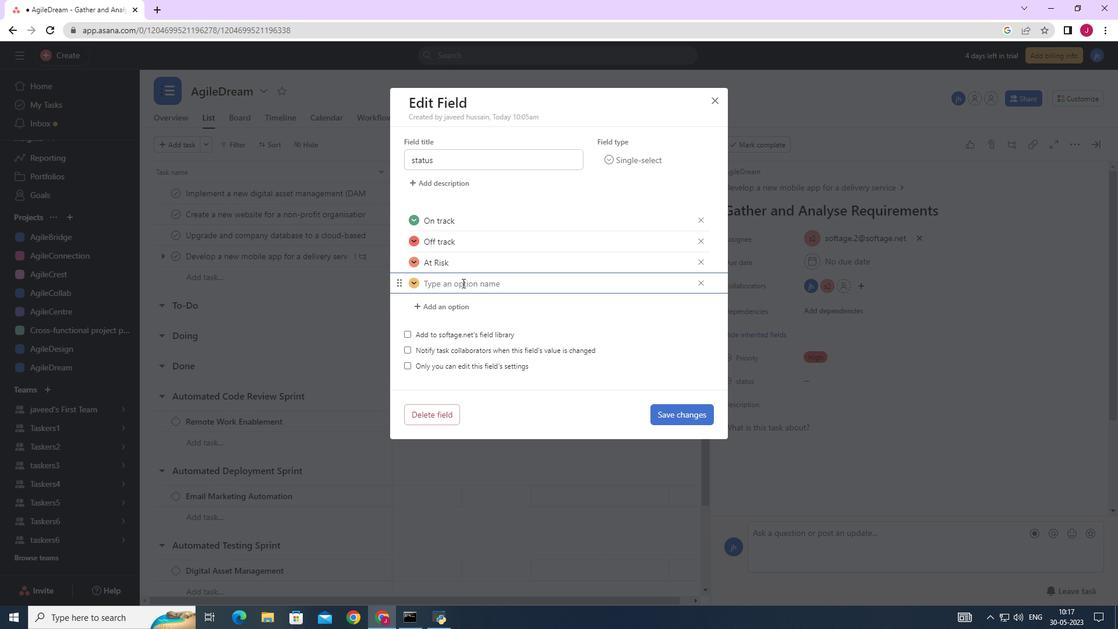 
Action: Key pressed <Key.caps_lock>C<Key.caps_lock><Key.caps_lock>OMPLETED<Key.backspace><Key.backspace><Key.backspace><Key.backspace><Key.backspace><Key.backspace><Key.backspace><Key.backspace><Key.caps_lock>ompleted
Screenshot: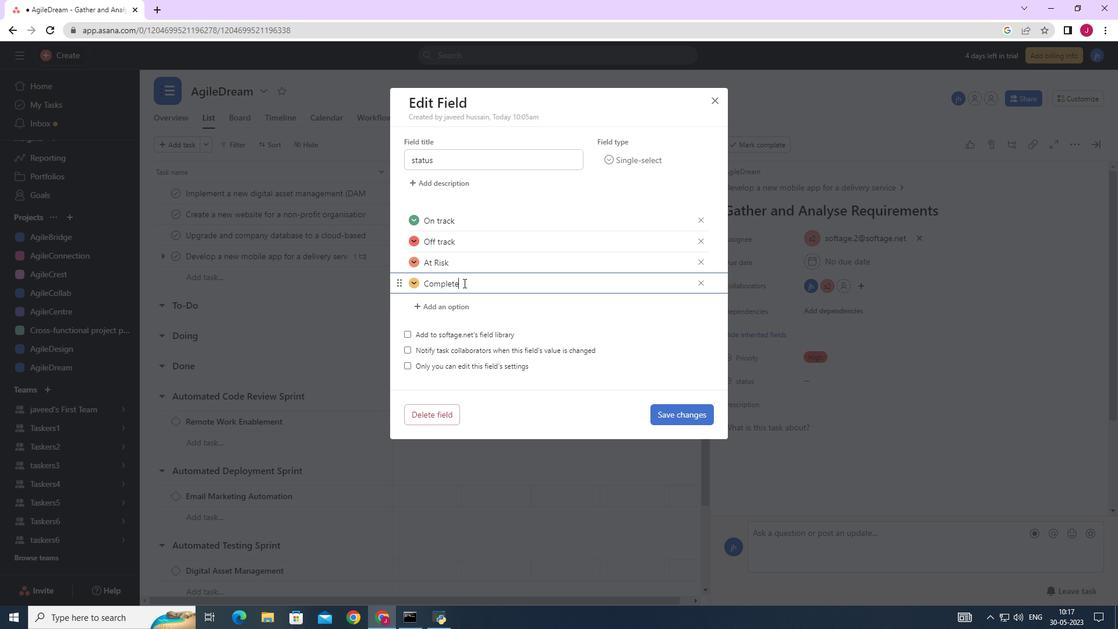 
Action: Mouse moved to (676, 412)
Screenshot: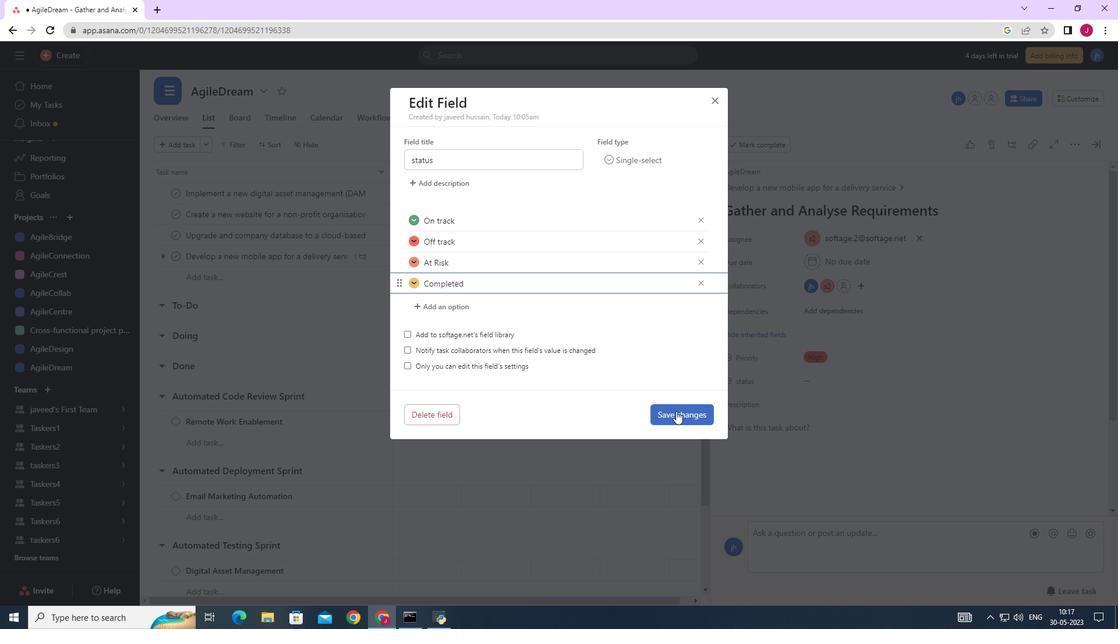 
Action: Mouse pressed left at (676, 412)
Screenshot: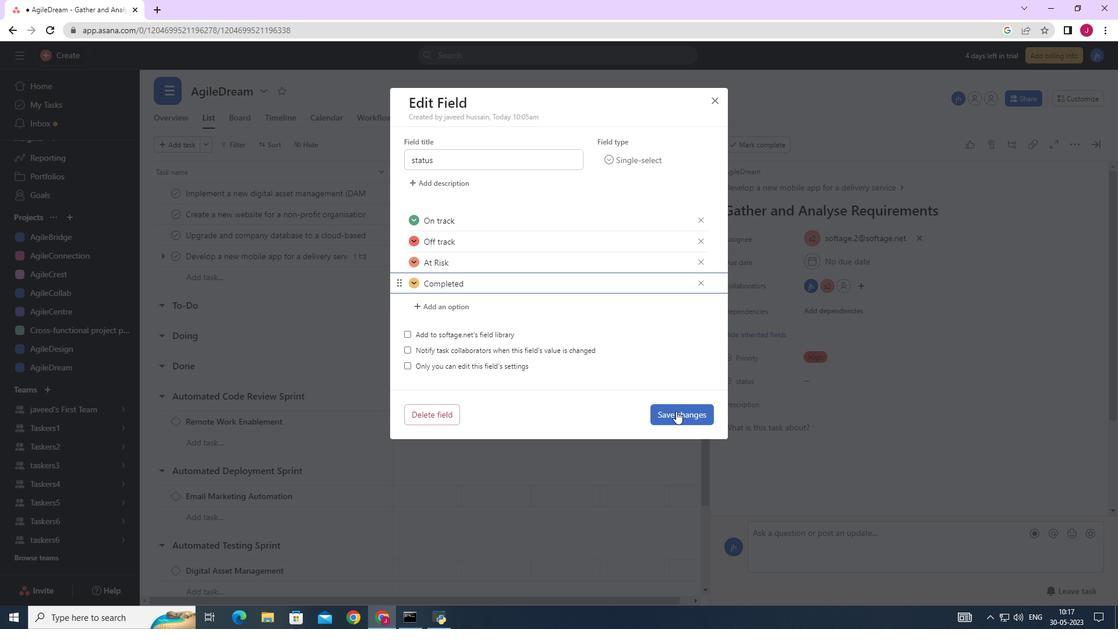 
Action: Mouse moved to (801, 382)
Screenshot: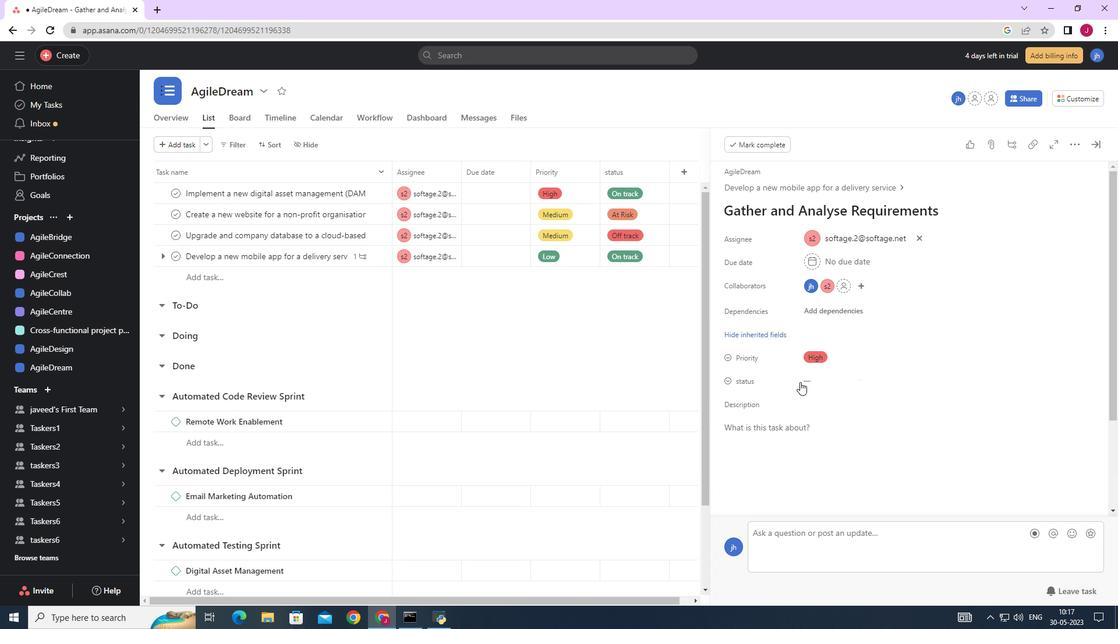 
Action: Mouse pressed left at (801, 382)
Screenshot: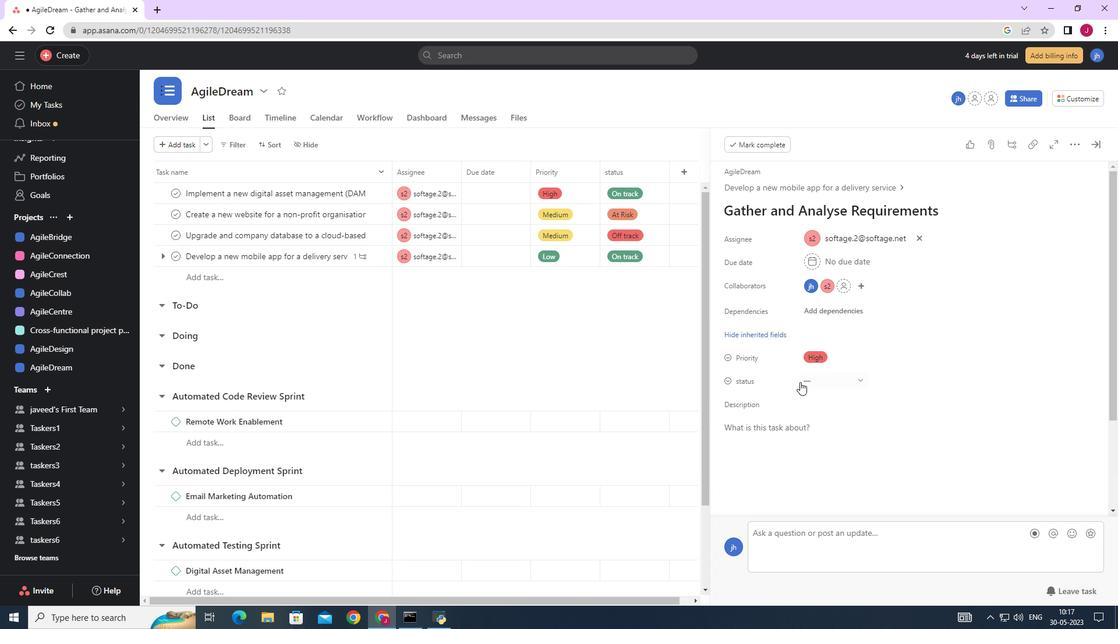 
Action: Mouse moved to (838, 485)
Screenshot: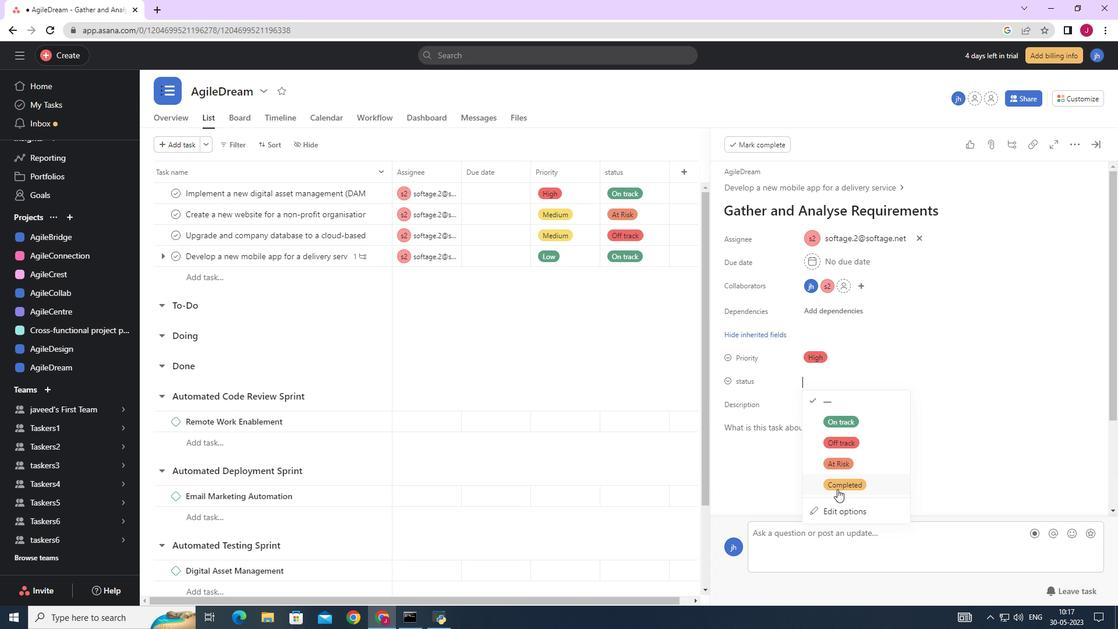 
Action: Mouse pressed left at (838, 485)
Screenshot: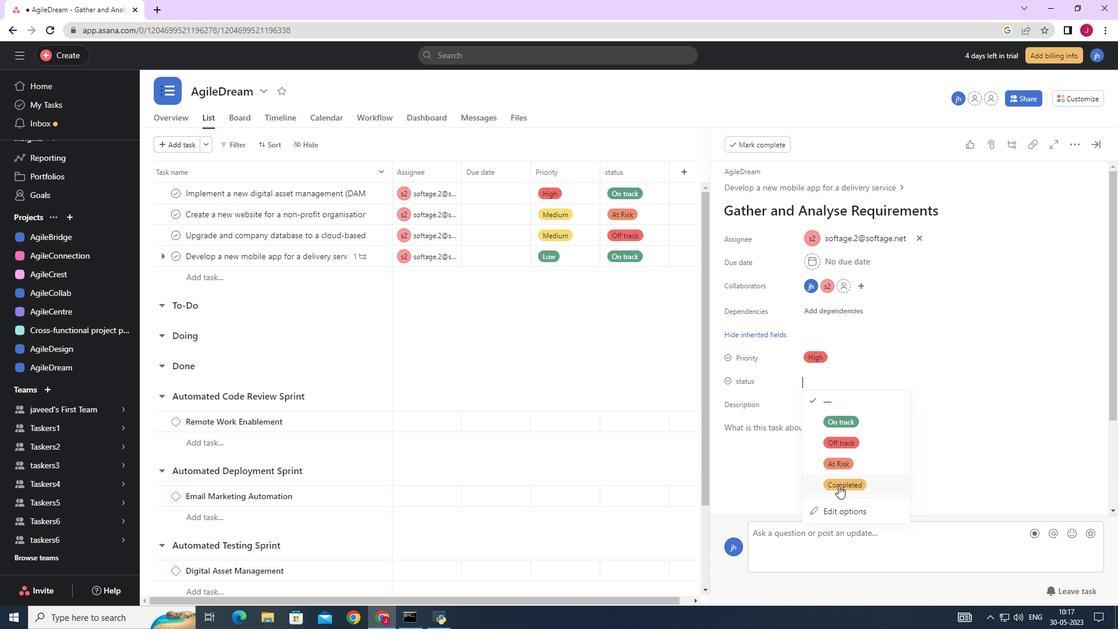 
Action: Mouse moved to (1094, 144)
Screenshot: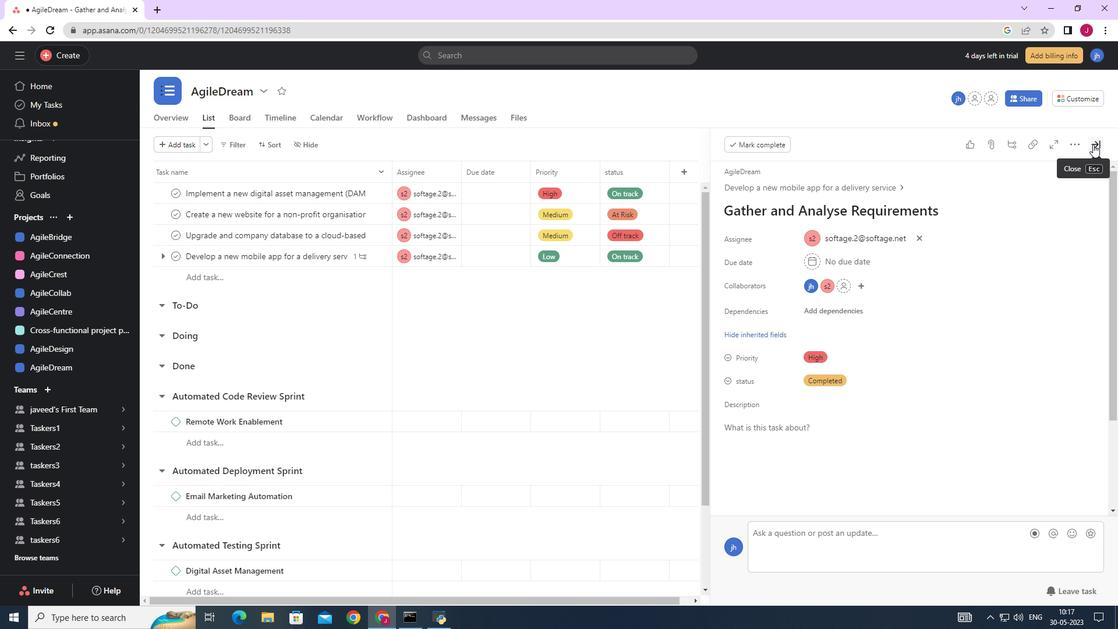 
Action: Mouse pressed left at (1094, 144)
Screenshot: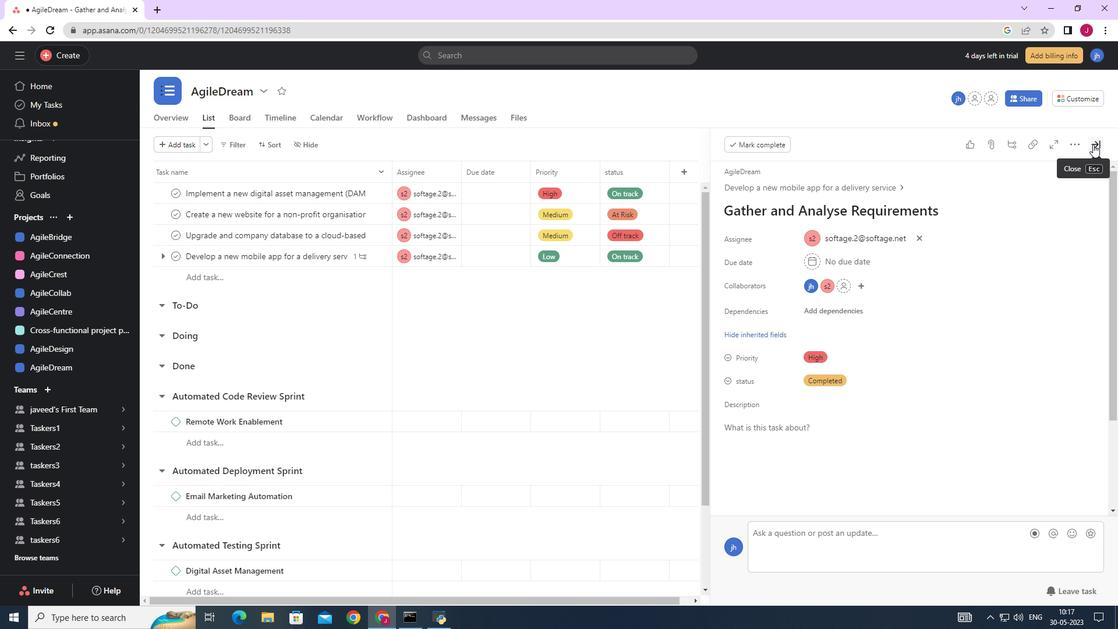 
Action: Mouse moved to (1033, 168)
Screenshot: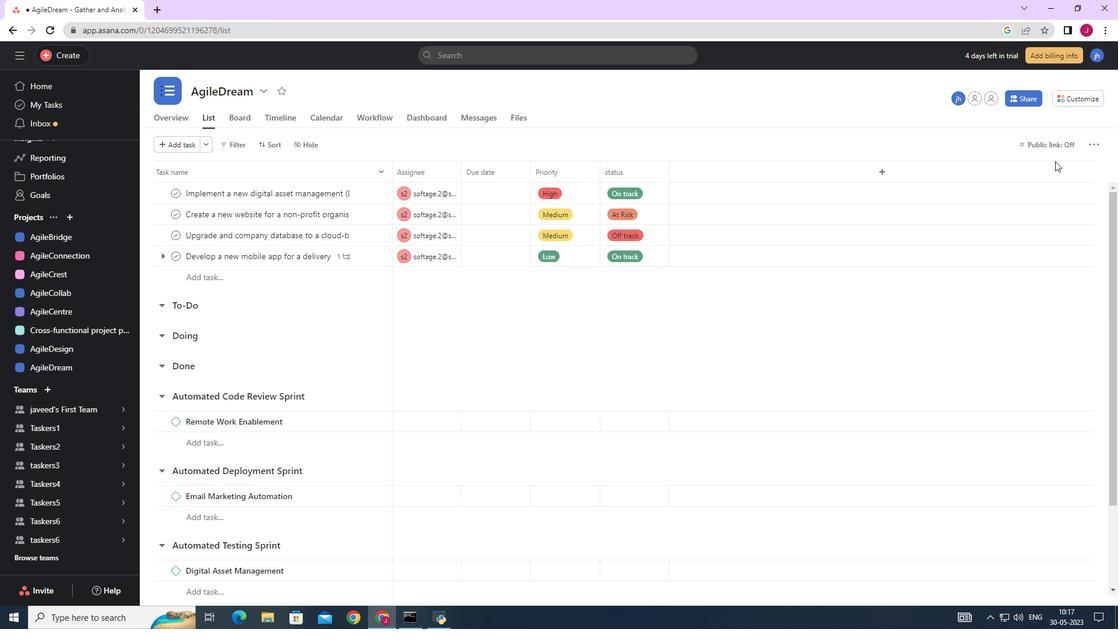 
